 Task: Add a signature Brandon Turner containing With warm regards, Brandon Turner to email address softage.10@softage.net and add a label Privacy policies
Action: Mouse moved to (54, 107)
Screenshot: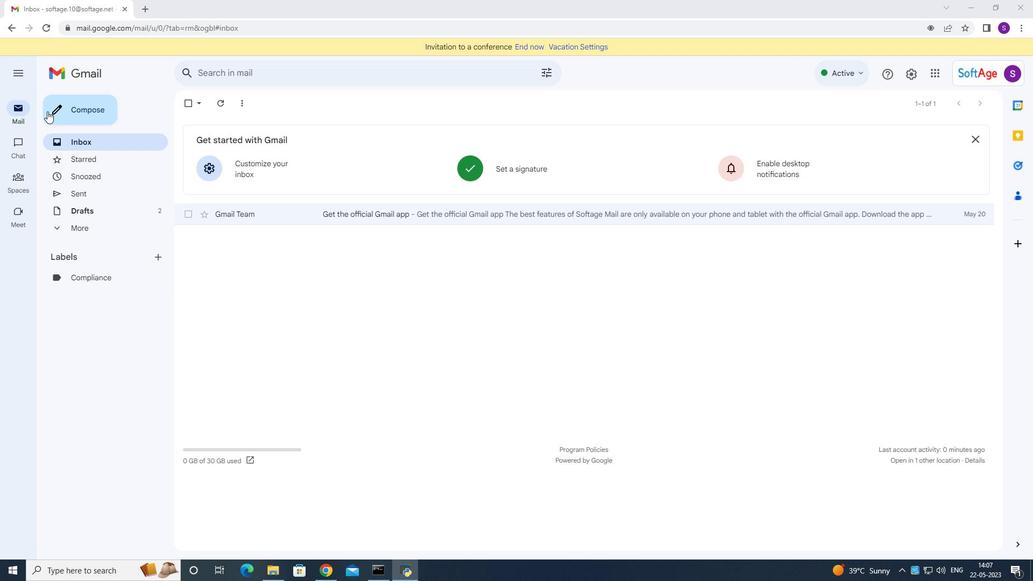 
Action: Mouse pressed left at (54, 107)
Screenshot: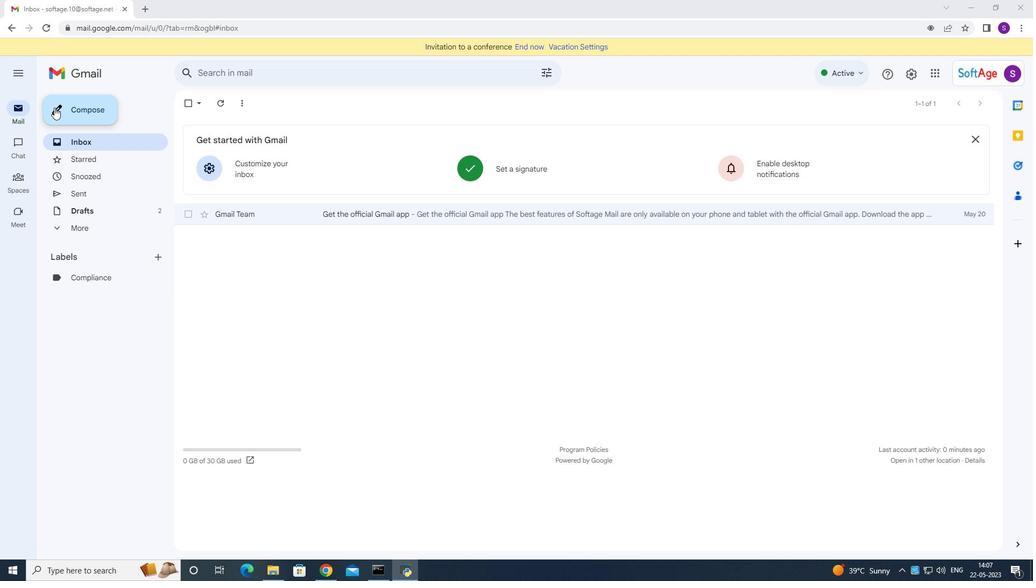 
Action: Mouse moved to (975, 237)
Screenshot: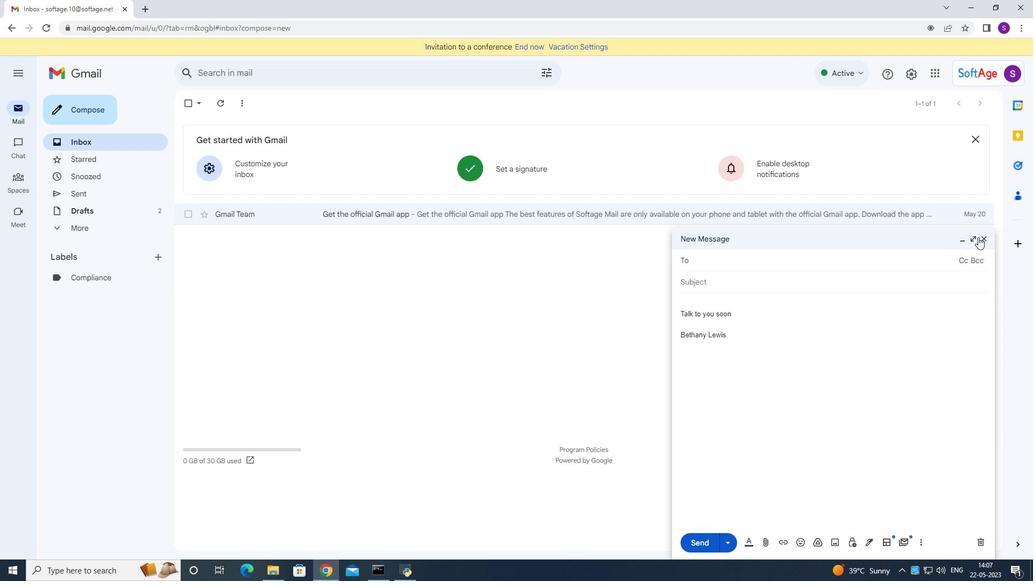 
Action: Mouse pressed left at (975, 237)
Screenshot: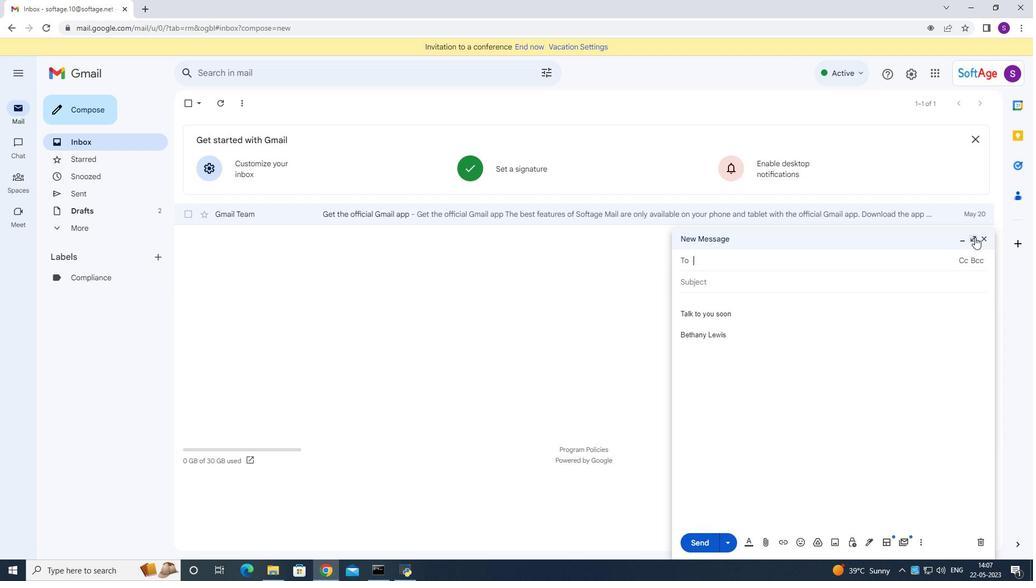 
Action: Mouse moved to (272, 529)
Screenshot: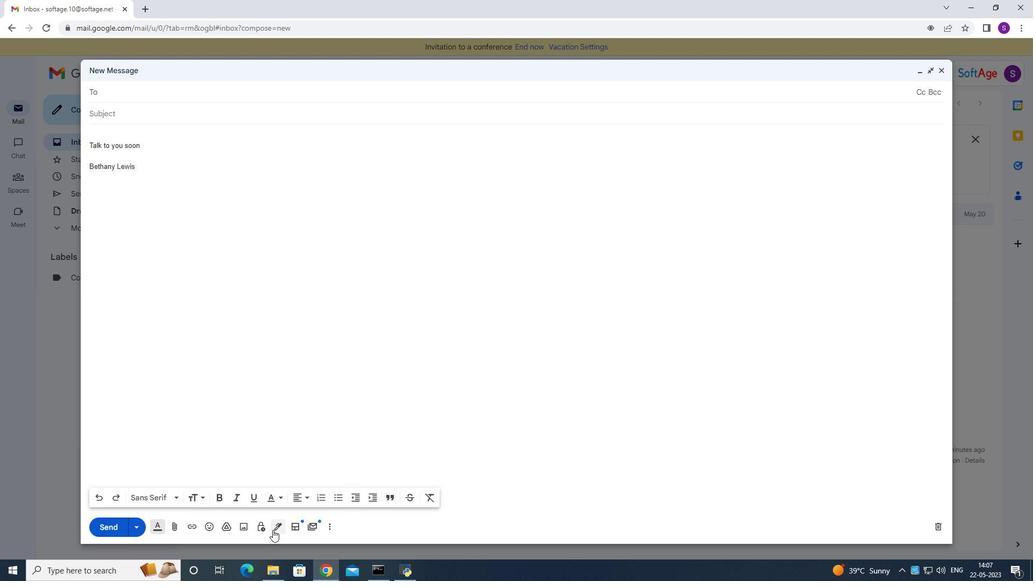 
Action: Mouse pressed left at (272, 529)
Screenshot: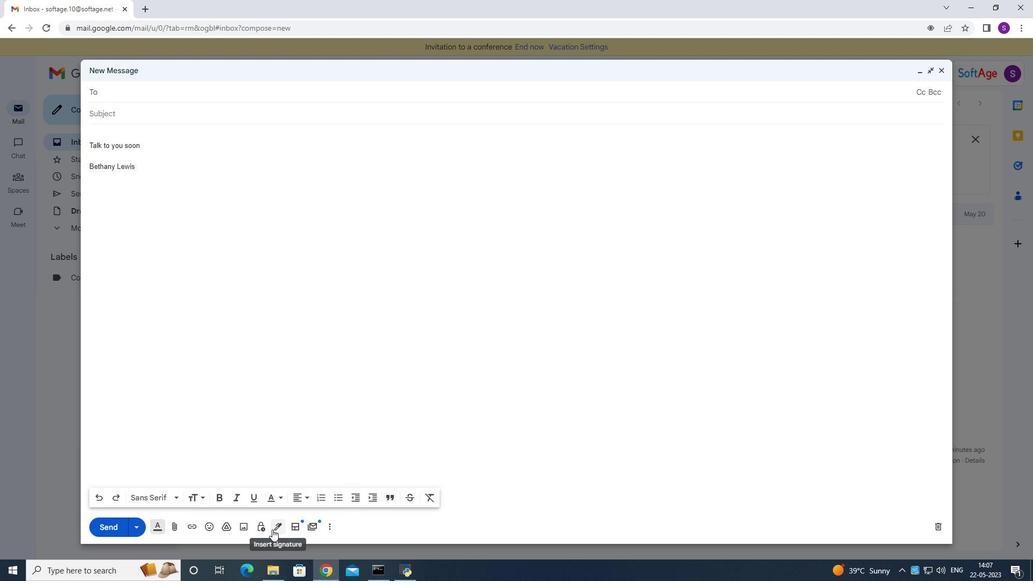 
Action: Mouse moved to (306, 469)
Screenshot: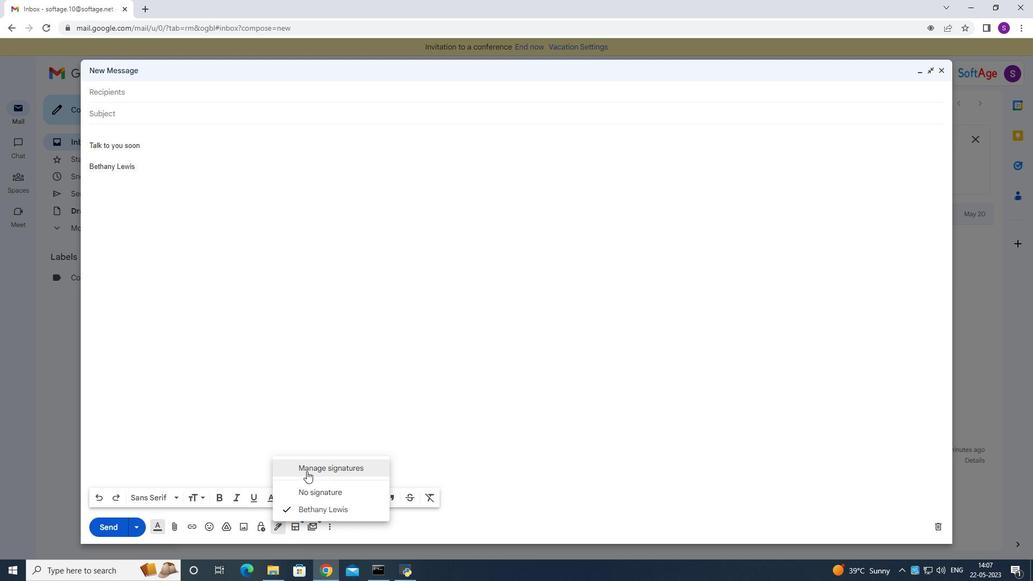 
Action: Mouse pressed left at (306, 469)
Screenshot: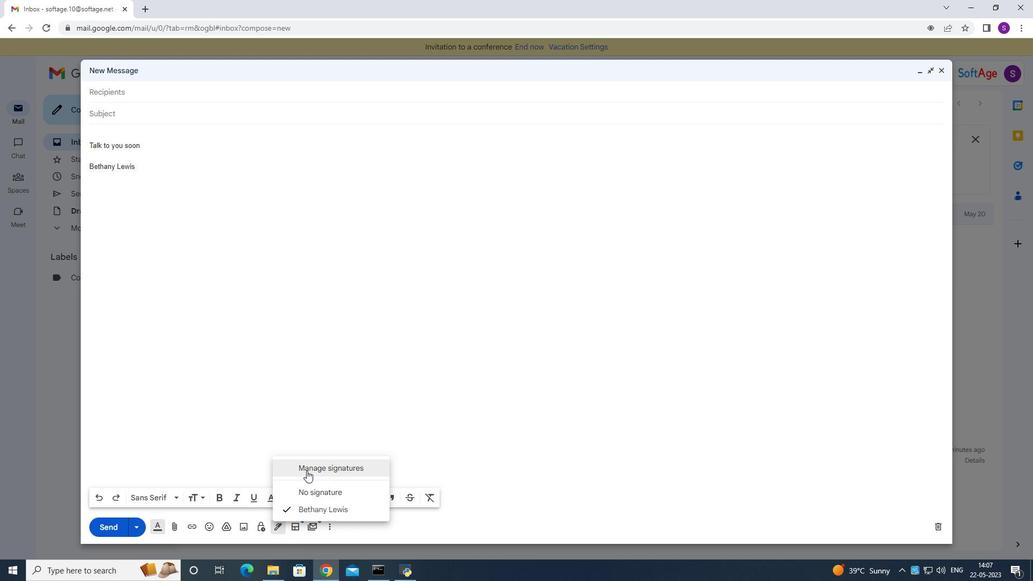 
Action: Mouse moved to (917, 77)
Screenshot: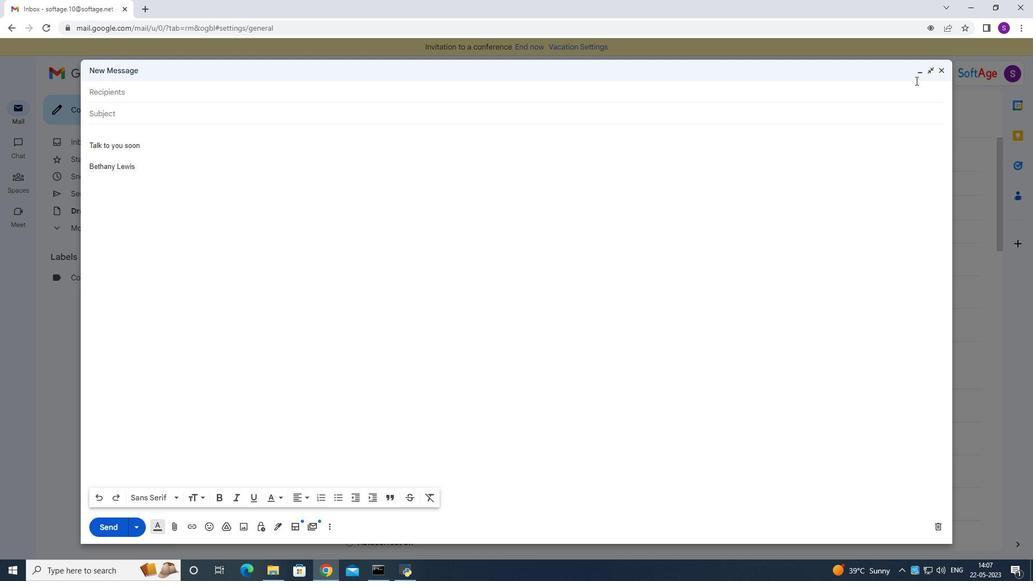 
Action: Mouse pressed left at (917, 77)
Screenshot: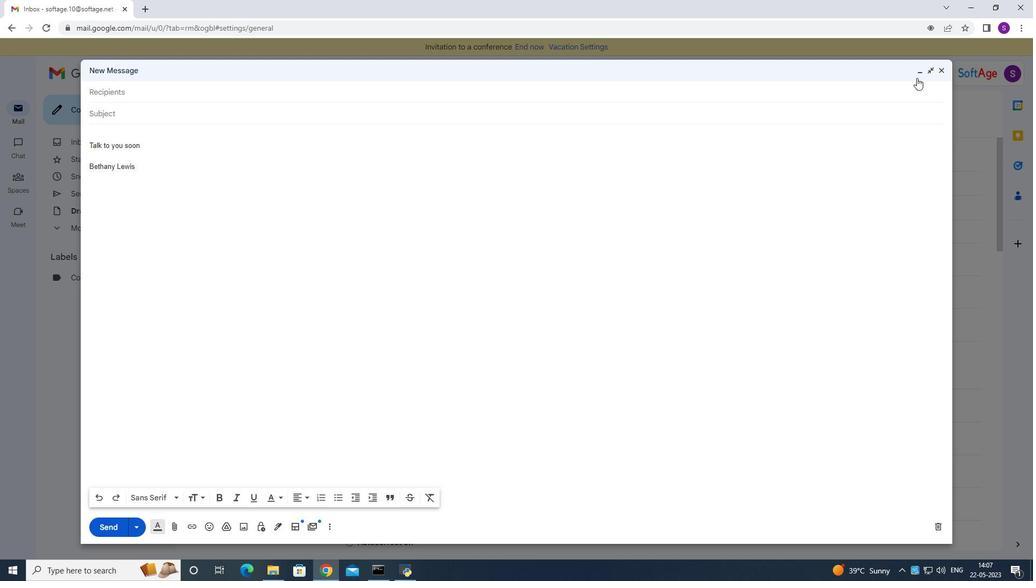 
Action: Mouse moved to (392, 290)
Screenshot: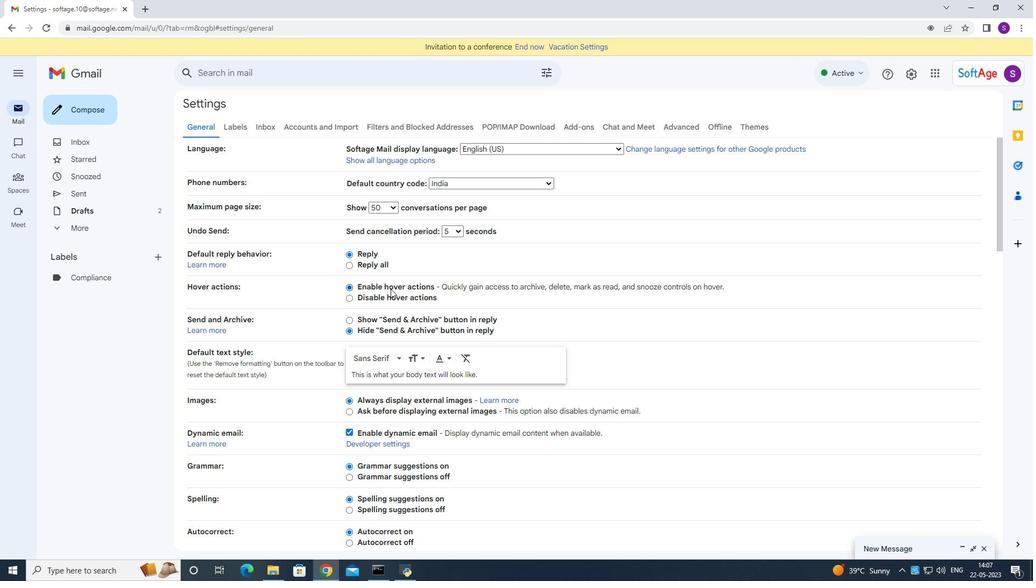 
Action: Mouse scrolled (392, 290) with delta (0, 0)
Screenshot: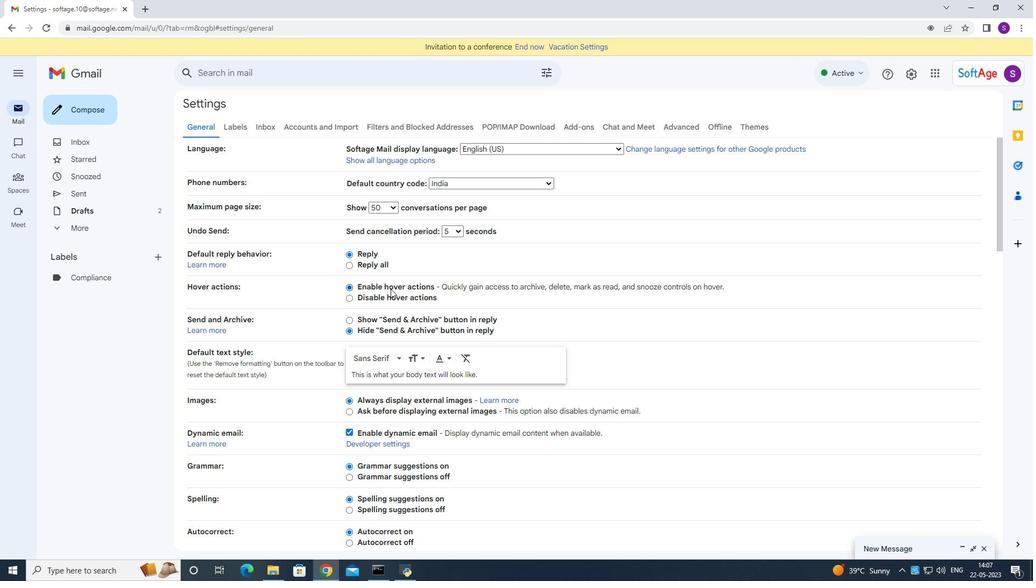 
Action: Mouse moved to (394, 291)
Screenshot: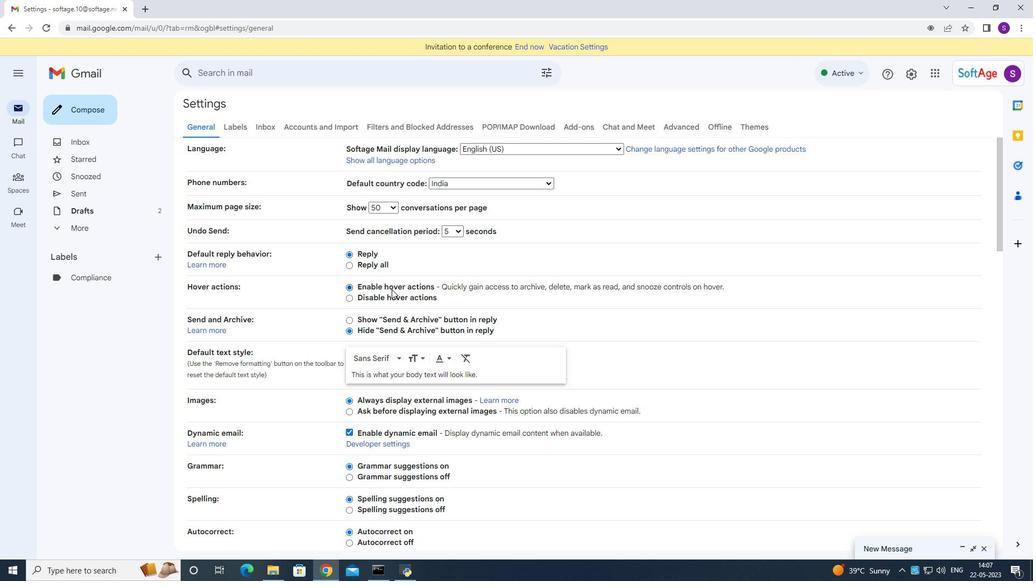 
Action: Mouse scrolled (394, 291) with delta (0, 0)
Screenshot: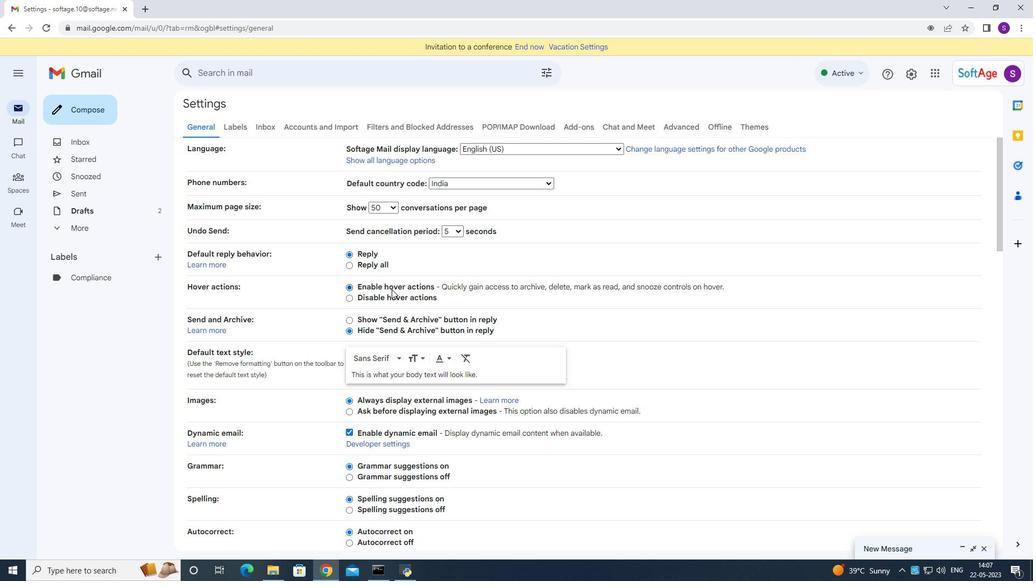 
Action: Mouse scrolled (394, 291) with delta (0, 0)
Screenshot: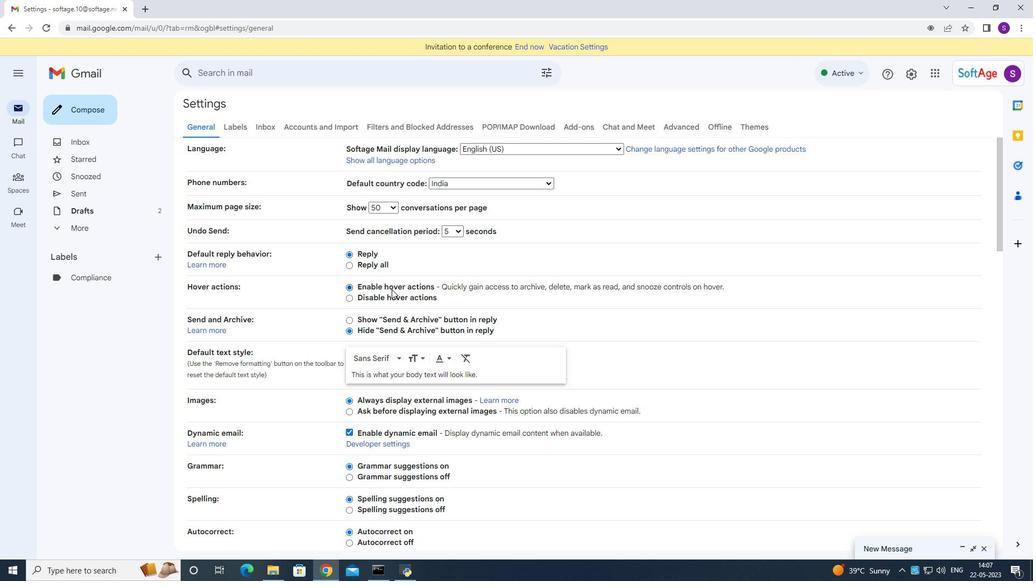 
Action: Mouse scrolled (394, 290) with delta (0, -1)
Screenshot: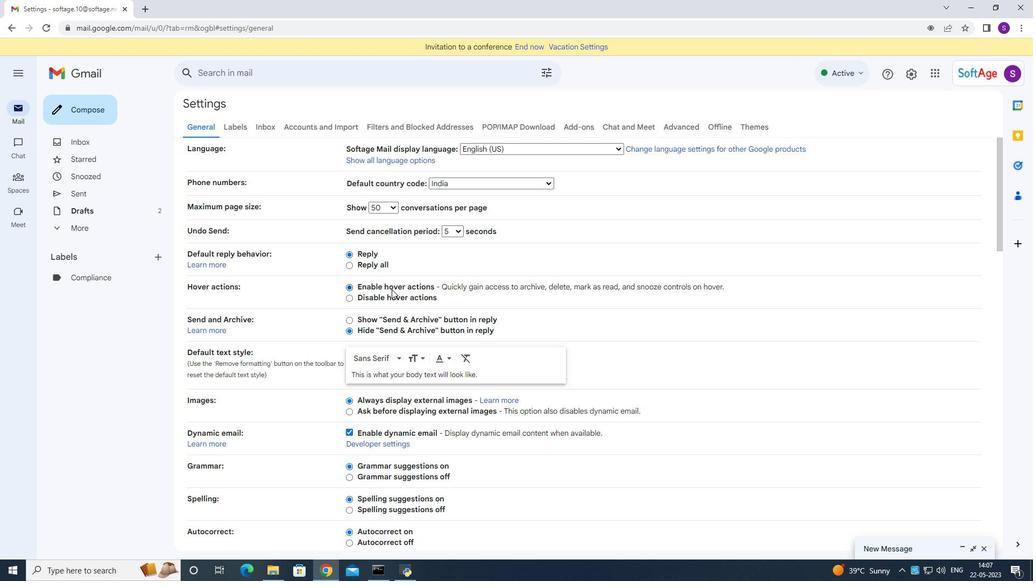 
Action: Mouse moved to (394, 291)
Screenshot: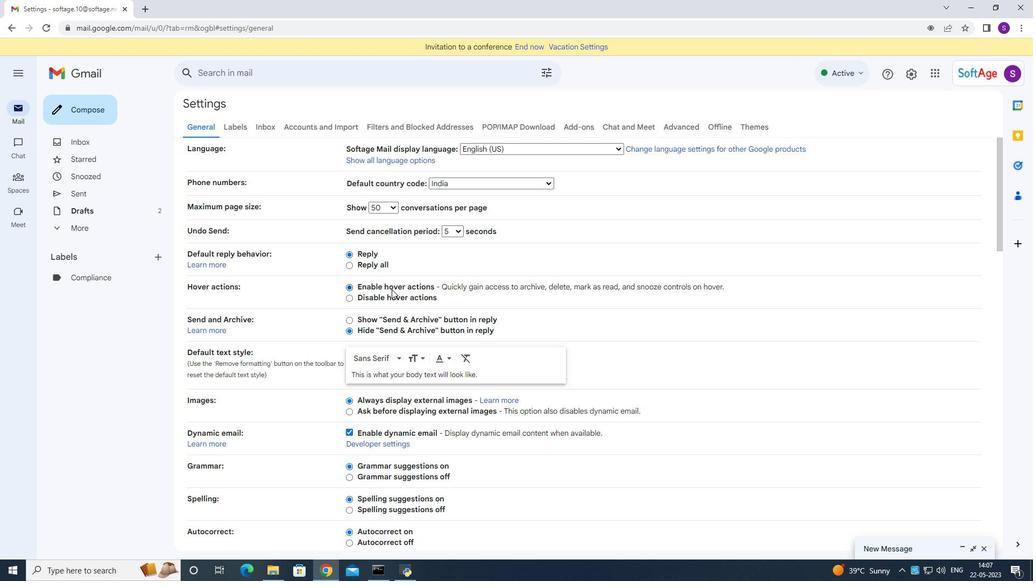 
Action: Mouse scrolled (394, 291) with delta (0, 0)
Screenshot: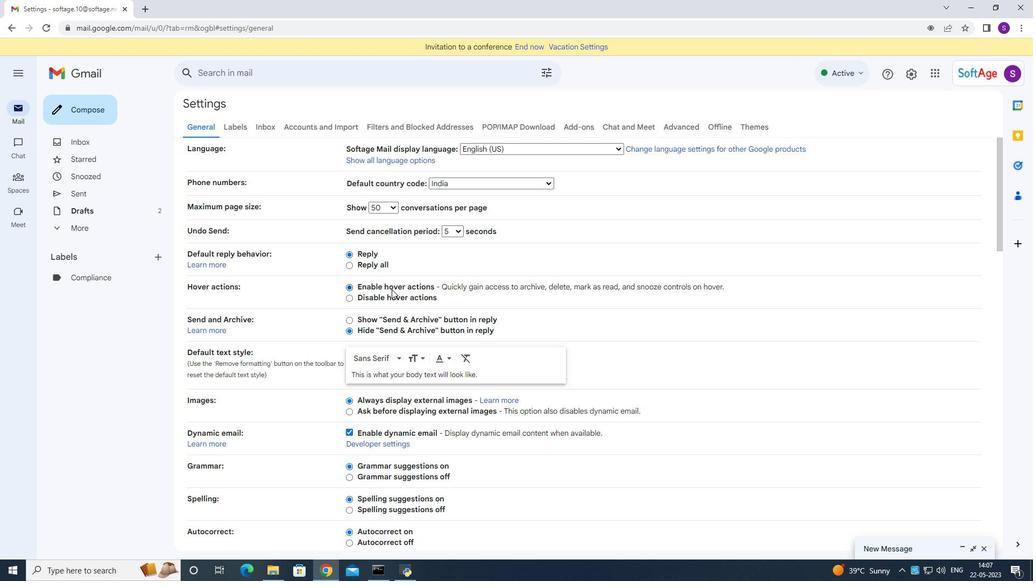 
Action: Mouse moved to (399, 291)
Screenshot: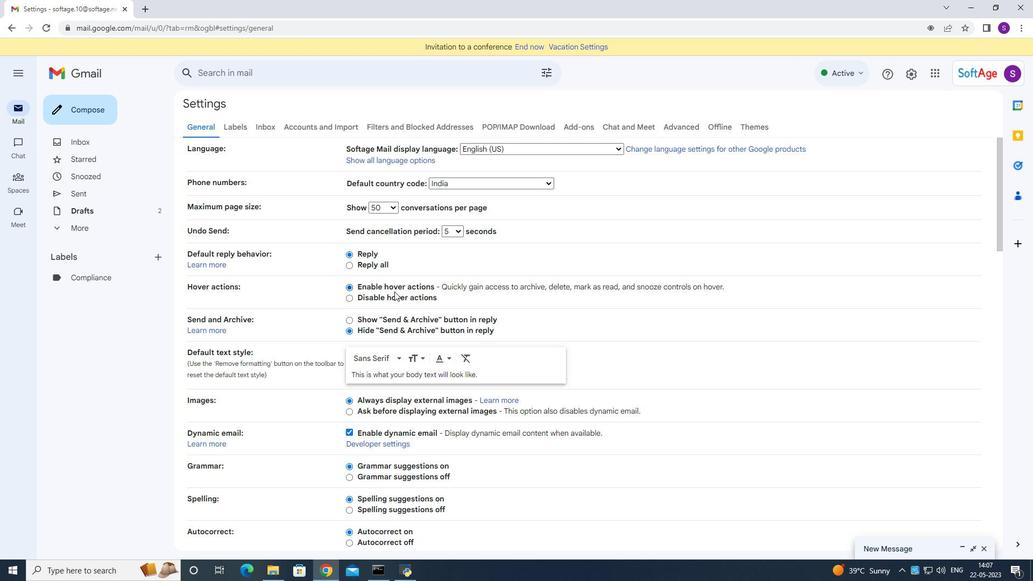 
Action: Mouse scrolled (399, 291) with delta (0, 0)
Screenshot: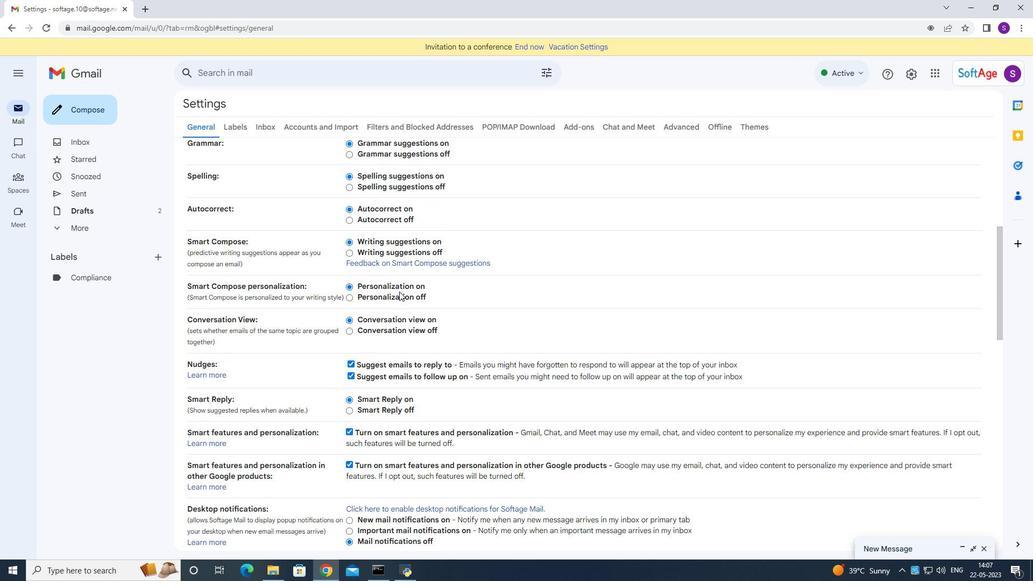 
Action: Mouse scrolled (399, 291) with delta (0, 0)
Screenshot: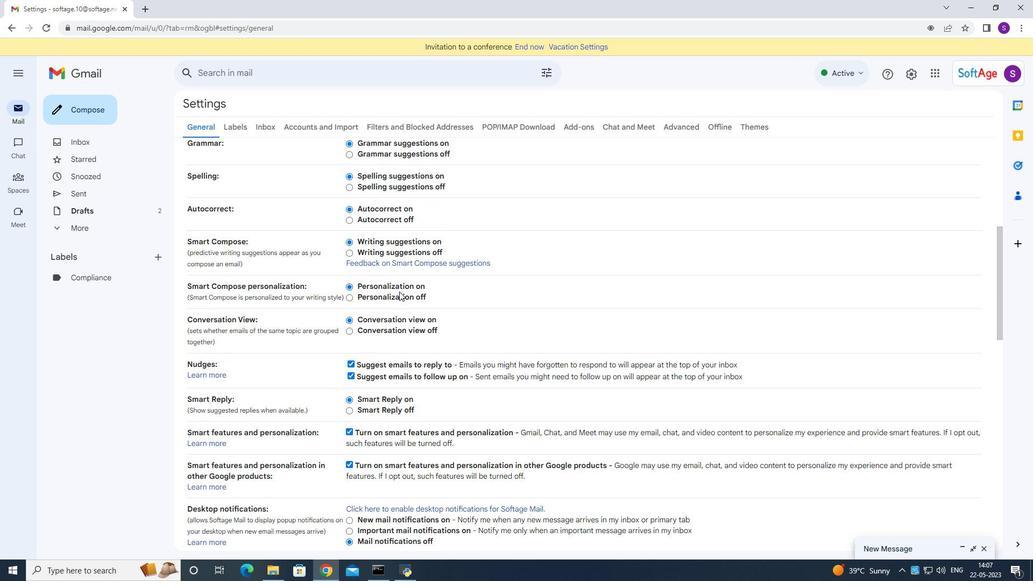 
Action: Mouse scrolled (399, 291) with delta (0, 0)
Screenshot: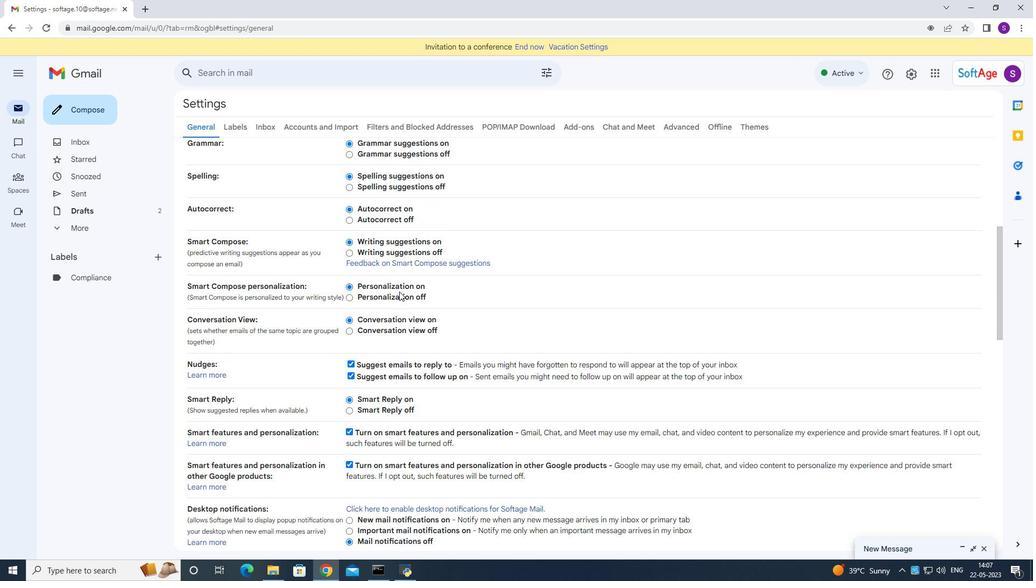 
Action: Mouse scrolled (399, 291) with delta (0, 0)
Screenshot: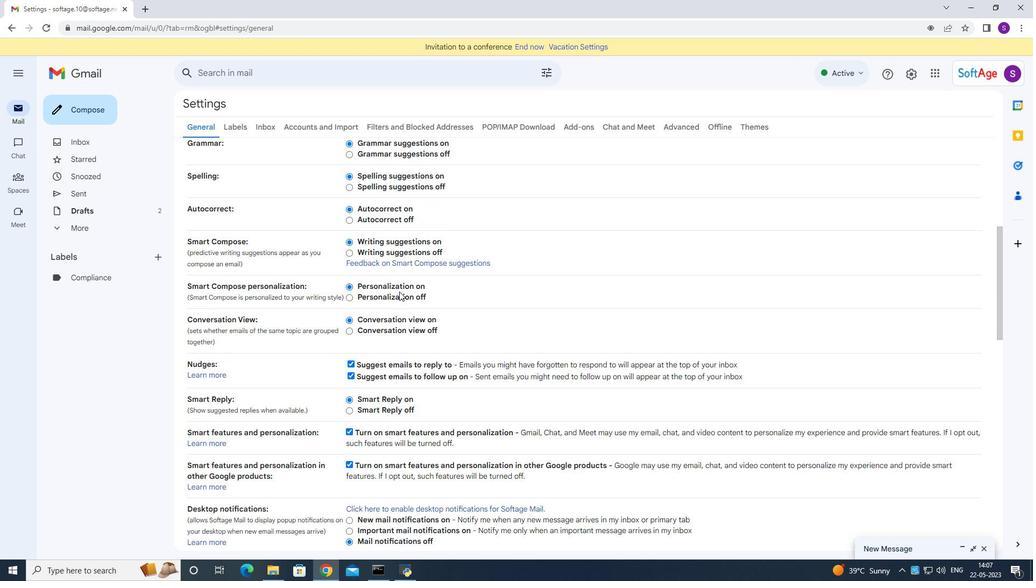 
Action: Mouse moved to (399, 291)
Screenshot: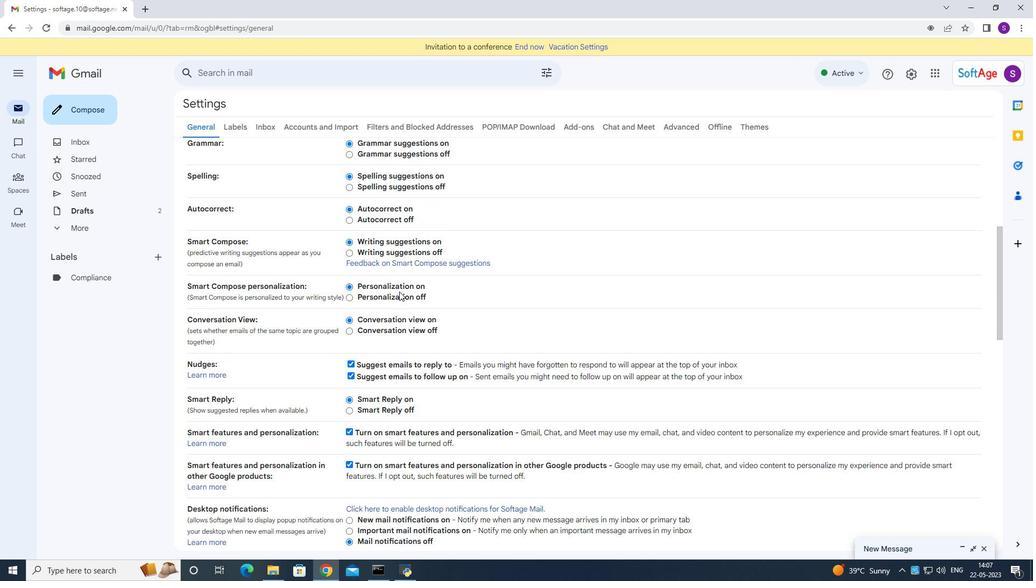 
Action: Mouse scrolled (399, 291) with delta (0, 0)
Screenshot: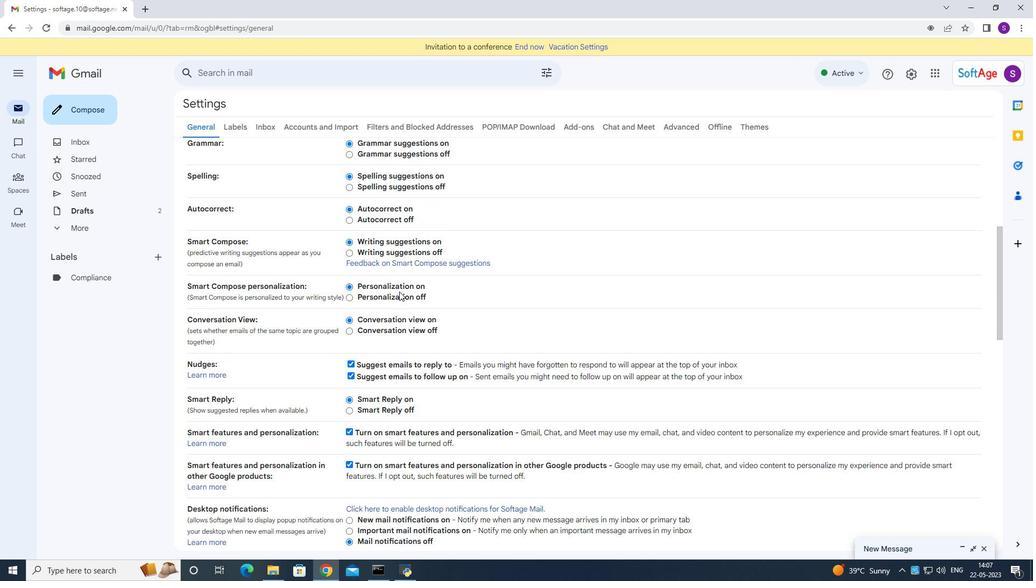 
Action: Mouse moved to (400, 291)
Screenshot: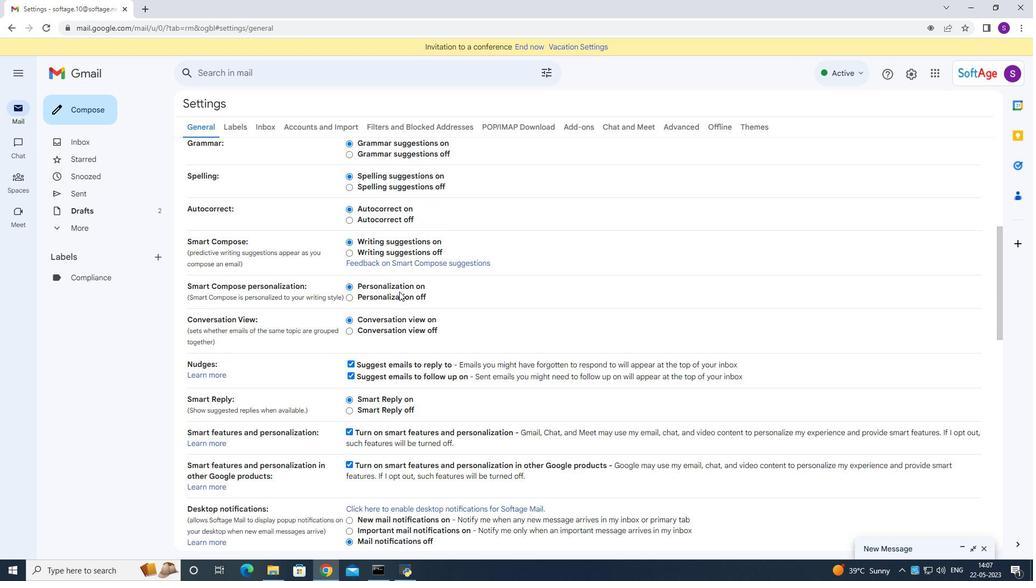 
Action: Mouse scrolled (399, 291) with delta (0, 0)
Screenshot: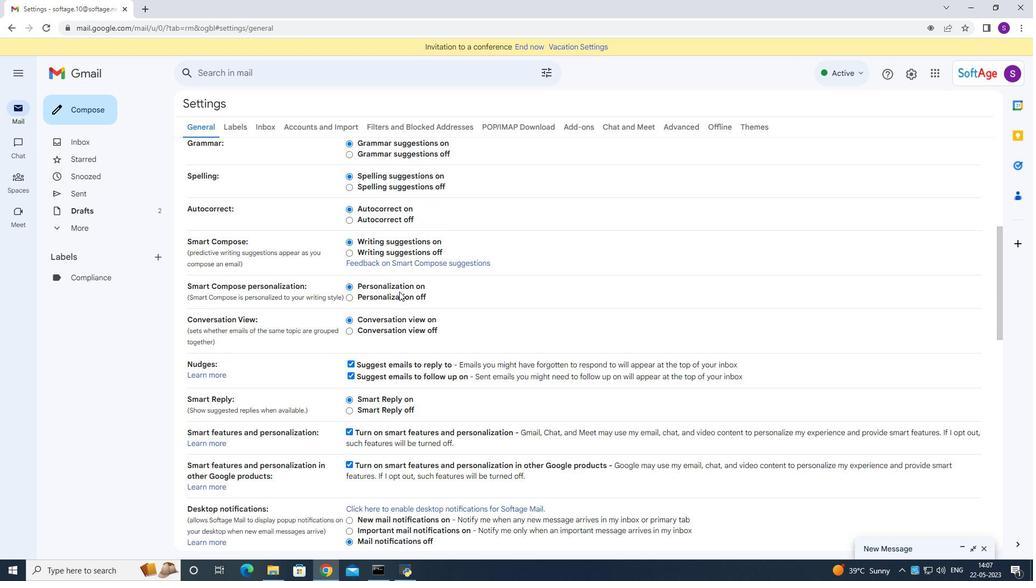 
Action: Mouse moved to (417, 349)
Screenshot: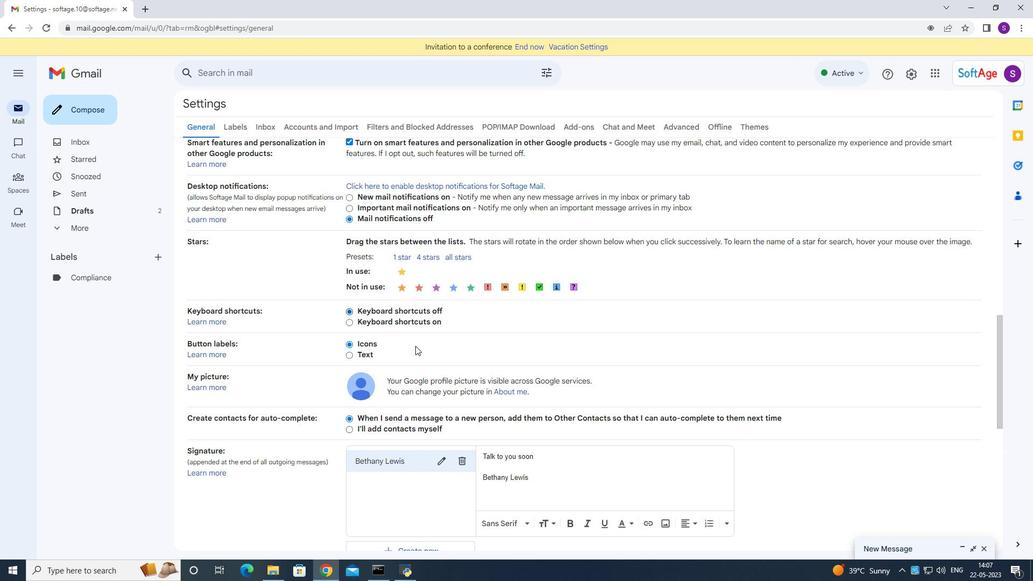 
Action: Mouse scrolled (417, 349) with delta (0, 0)
Screenshot: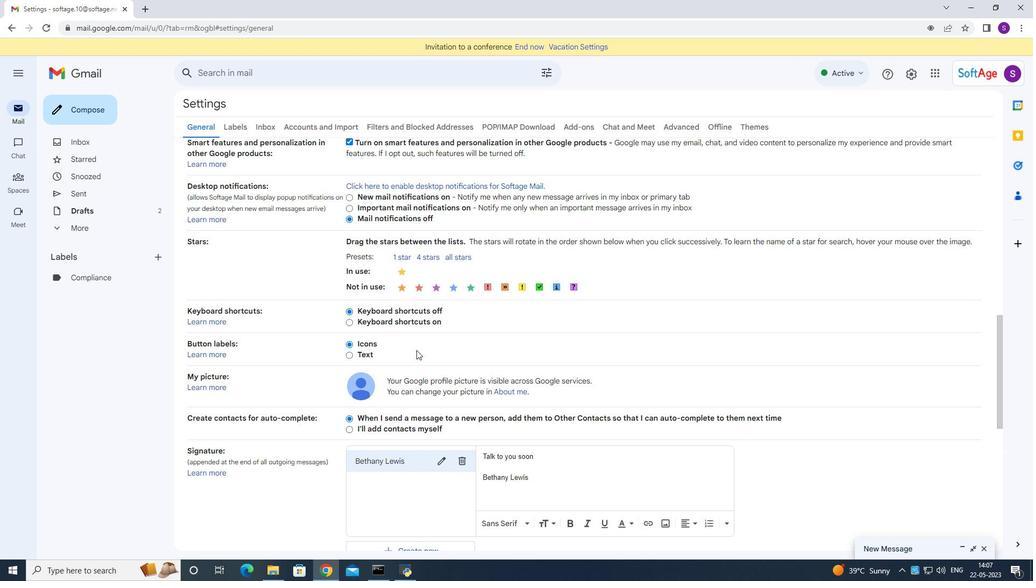 
Action: Mouse scrolled (417, 349) with delta (0, 0)
Screenshot: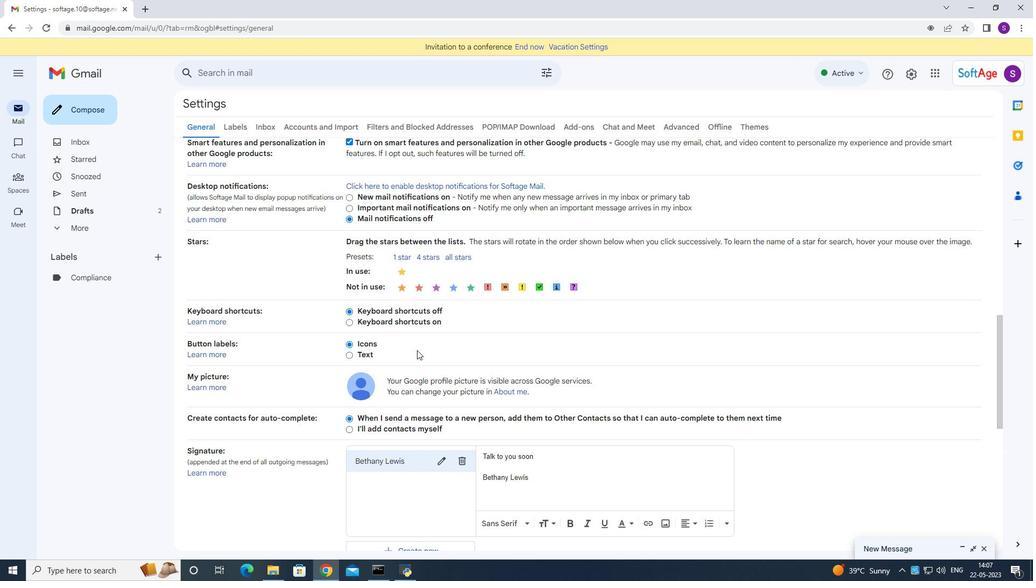 
Action: Mouse scrolled (417, 349) with delta (0, 0)
Screenshot: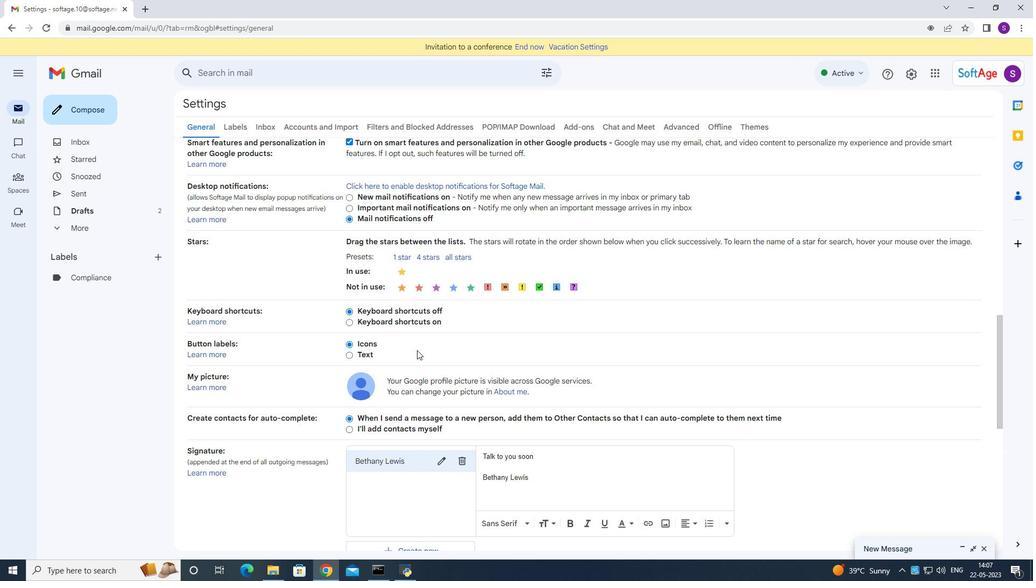
Action: Mouse moved to (466, 296)
Screenshot: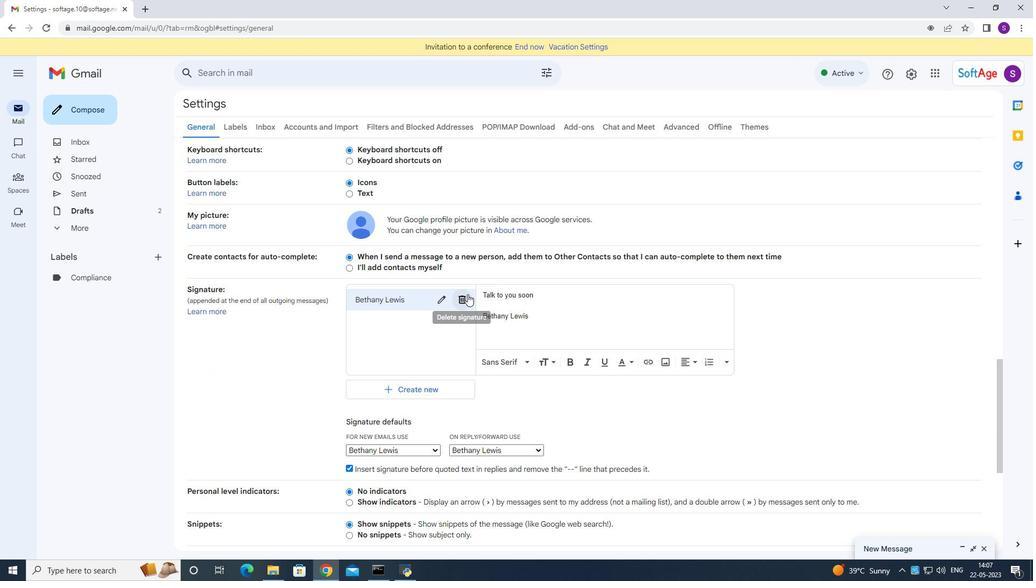 
Action: Mouse pressed left at (466, 296)
Screenshot: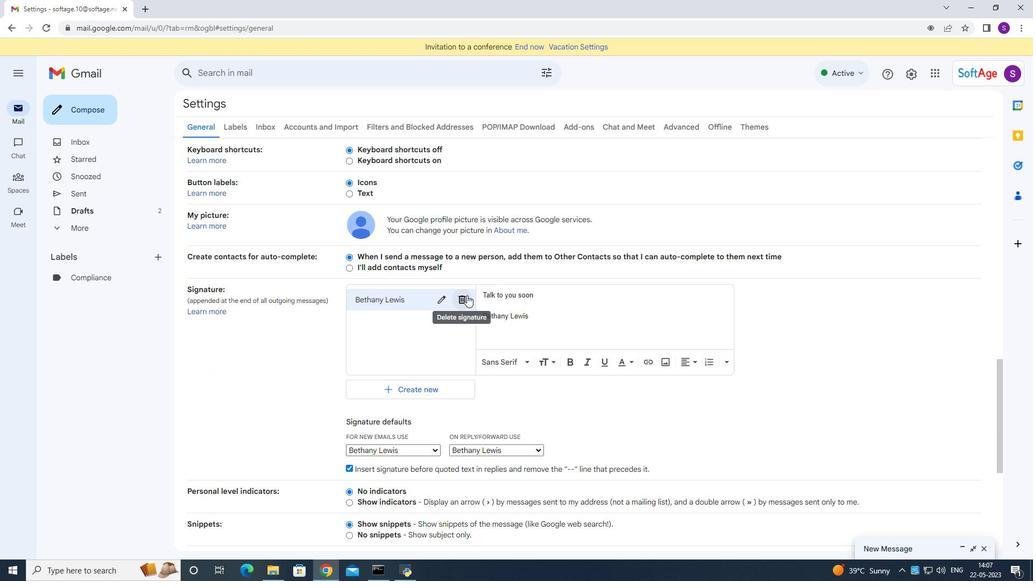 
Action: Mouse moved to (604, 320)
Screenshot: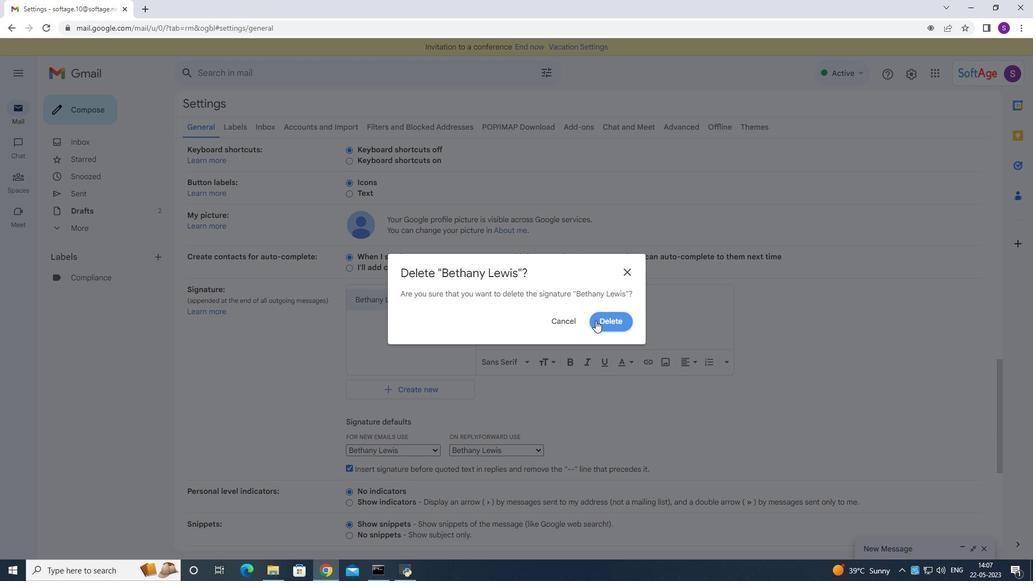 
Action: Mouse pressed left at (604, 320)
Screenshot: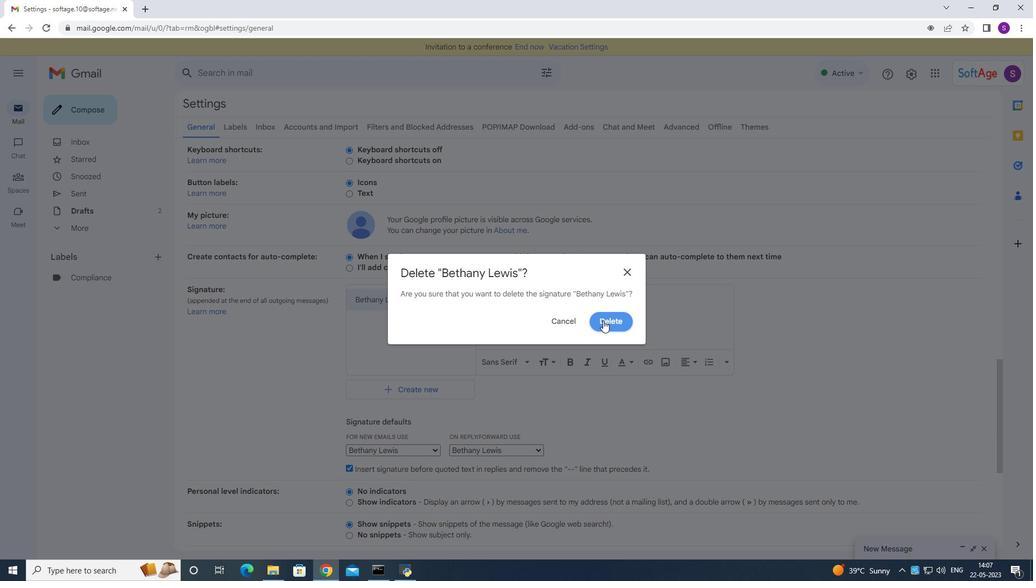 
Action: Mouse moved to (381, 309)
Screenshot: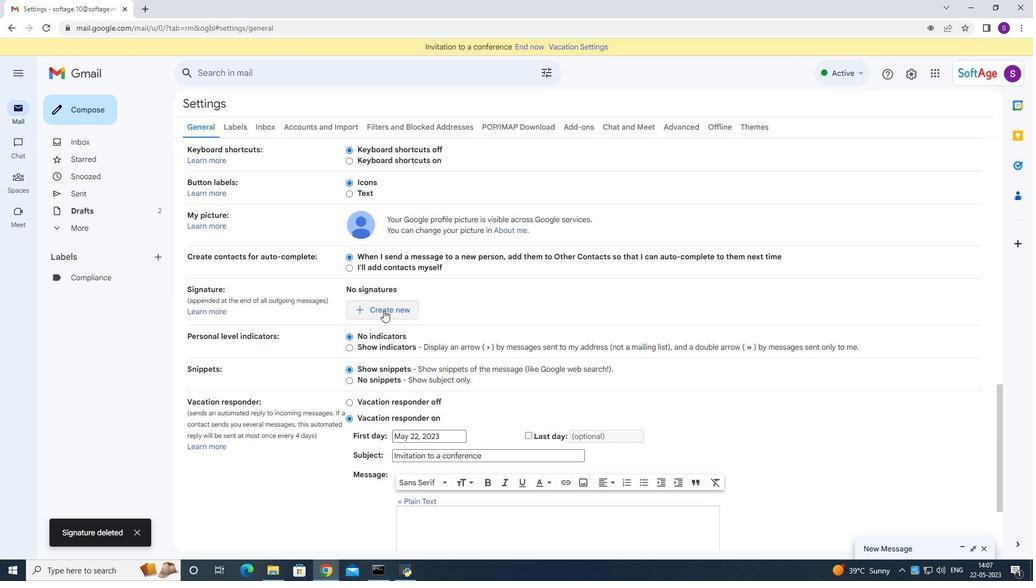 
Action: Mouse pressed left at (381, 309)
Screenshot: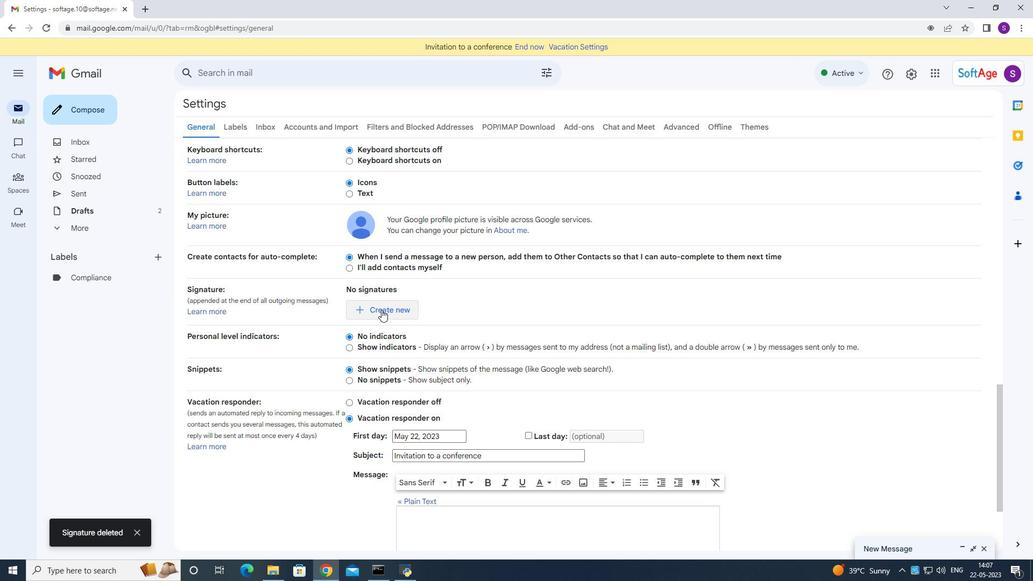 
Action: Mouse moved to (455, 292)
Screenshot: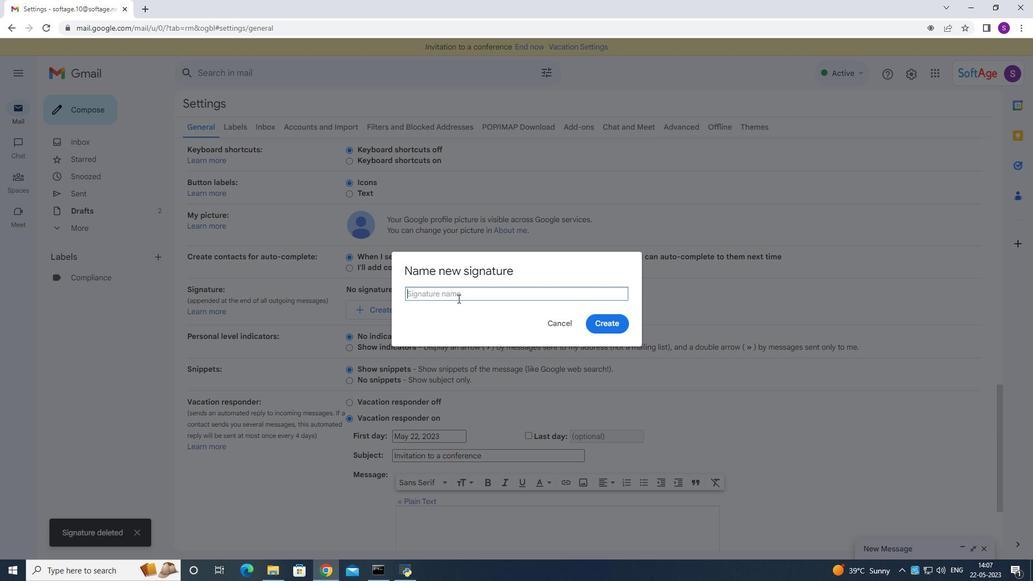 
Action: Mouse pressed left at (455, 292)
Screenshot: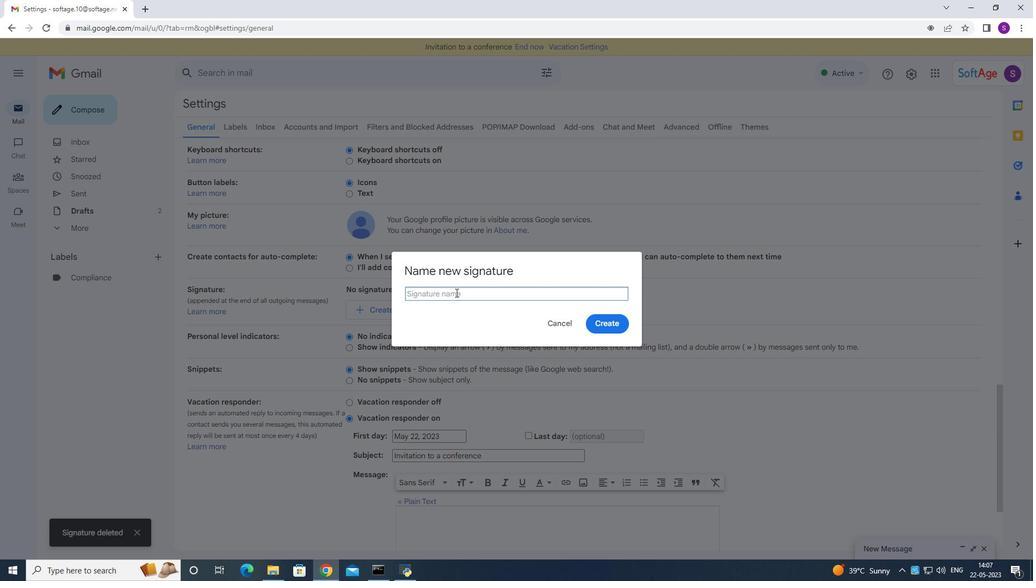 
Action: Mouse moved to (455, 292)
Screenshot: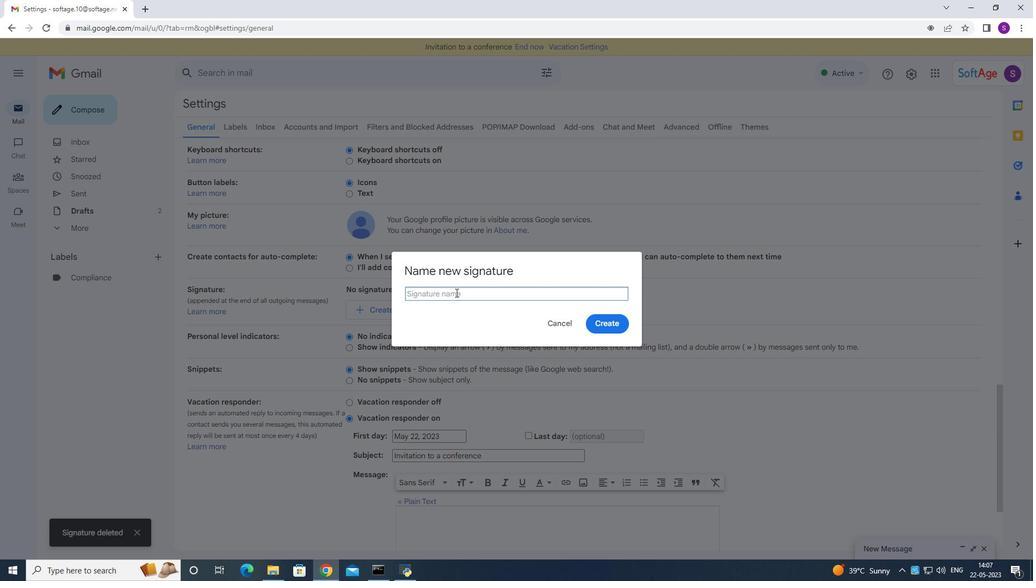
Action: Key pressed <Key.shift>Brandon<Key.space><Key.shift>Turner
Screenshot: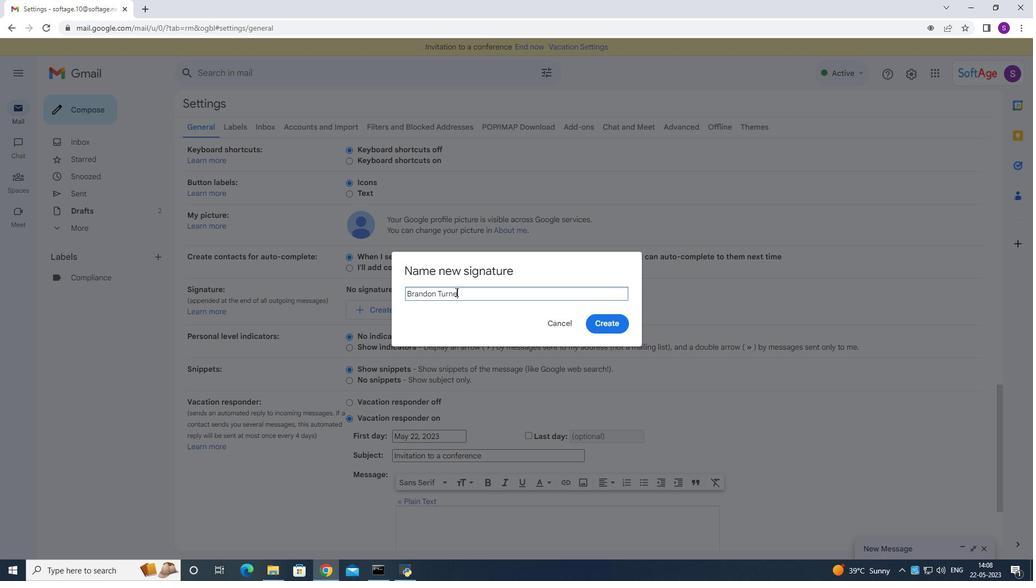 
Action: Mouse moved to (605, 326)
Screenshot: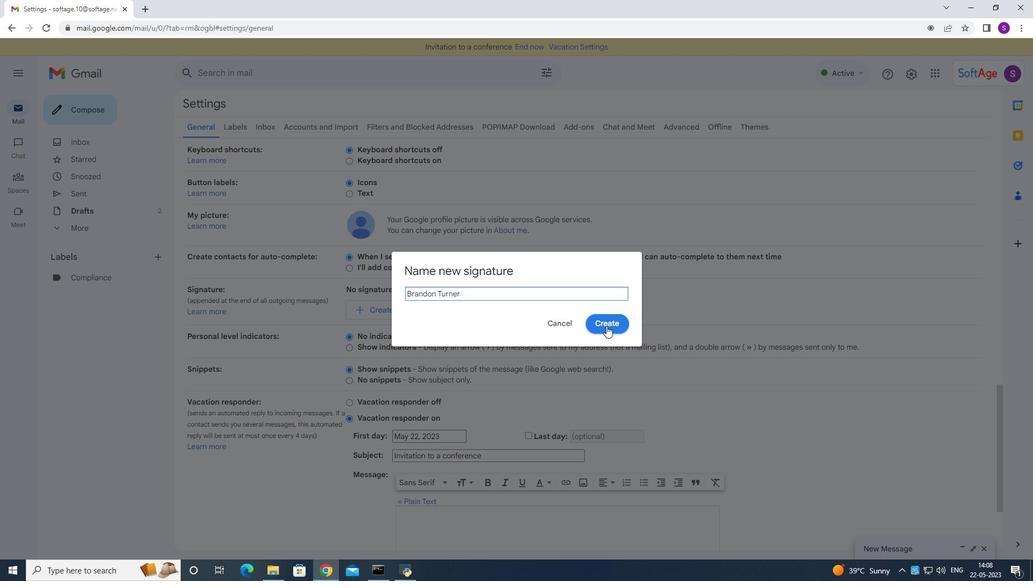 
Action: Mouse pressed left at (605, 326)
Screenshot: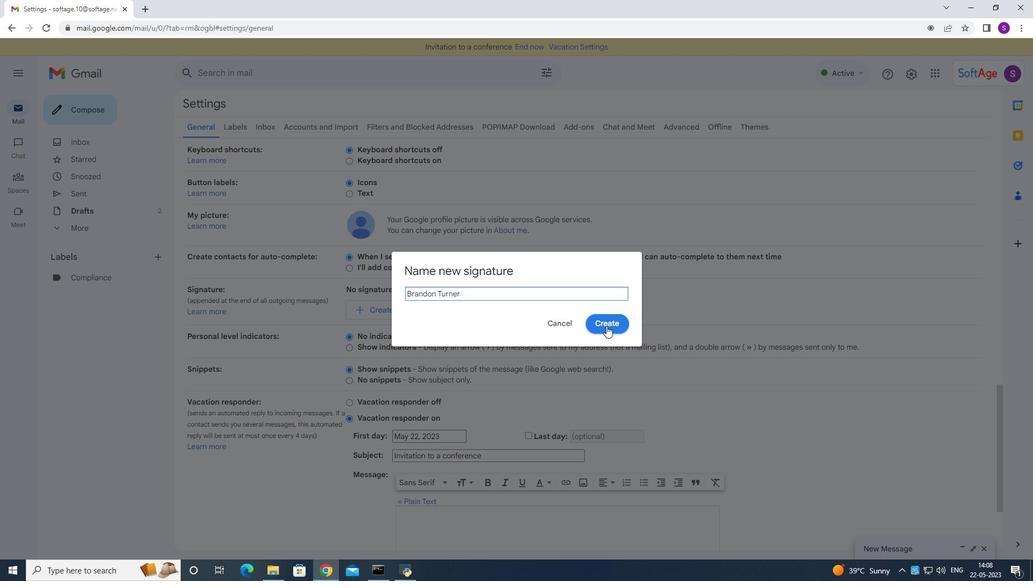 
Action: Mouse moved to (534, 319)
Screenshot: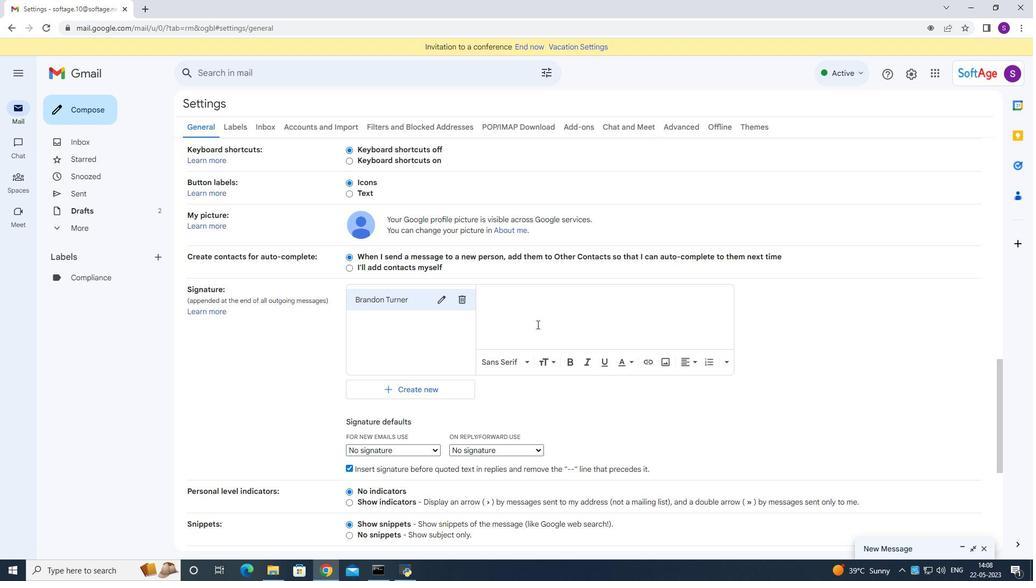 
Action: Mouse pressed left at (534, 319)
Screenshot: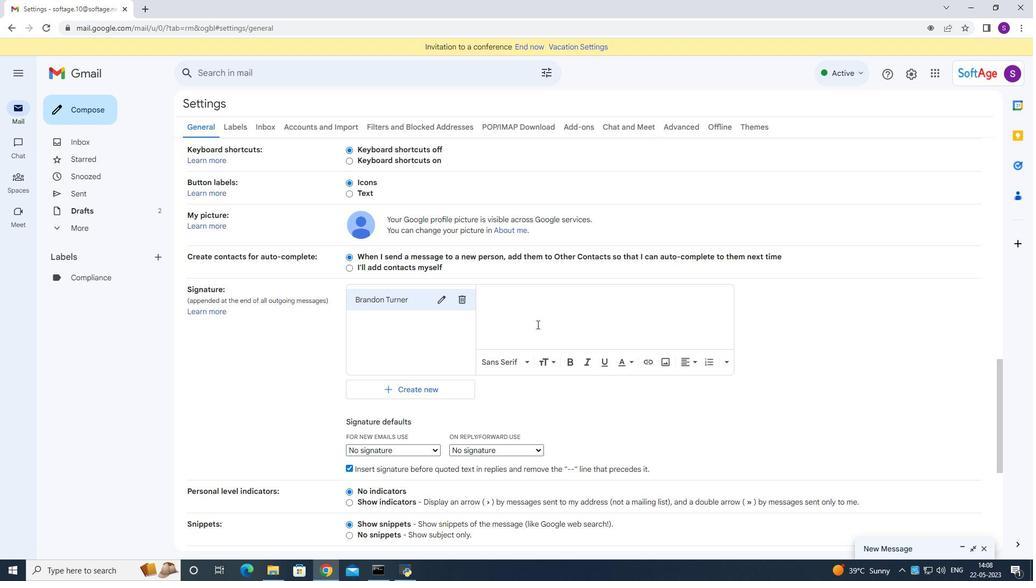 
Action: Mouse moved to (536, 320)
Screenshot: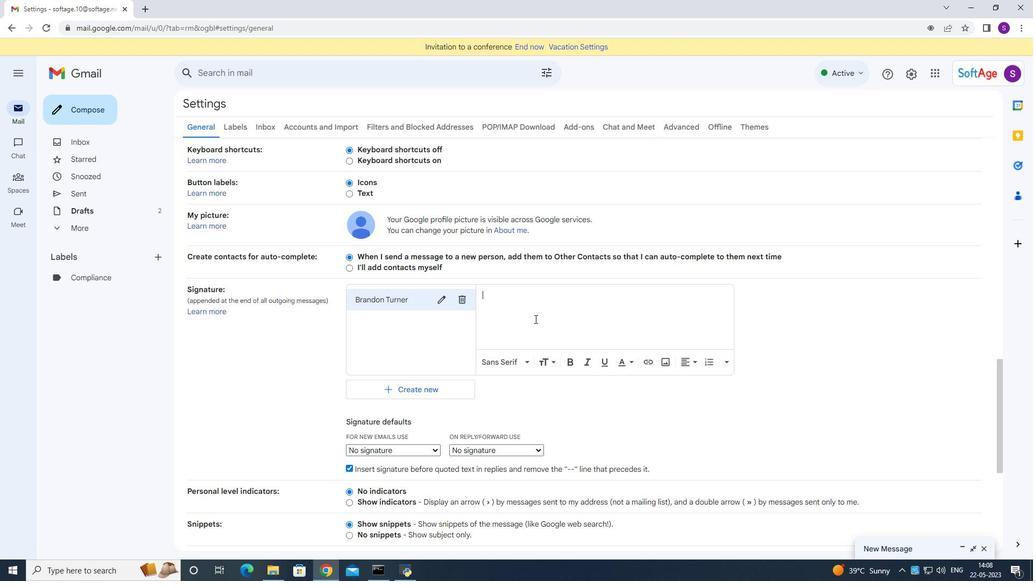 
Action: Key pressed <Key.shift>With<Key.space>warm<Key.space>regards
Screenshot: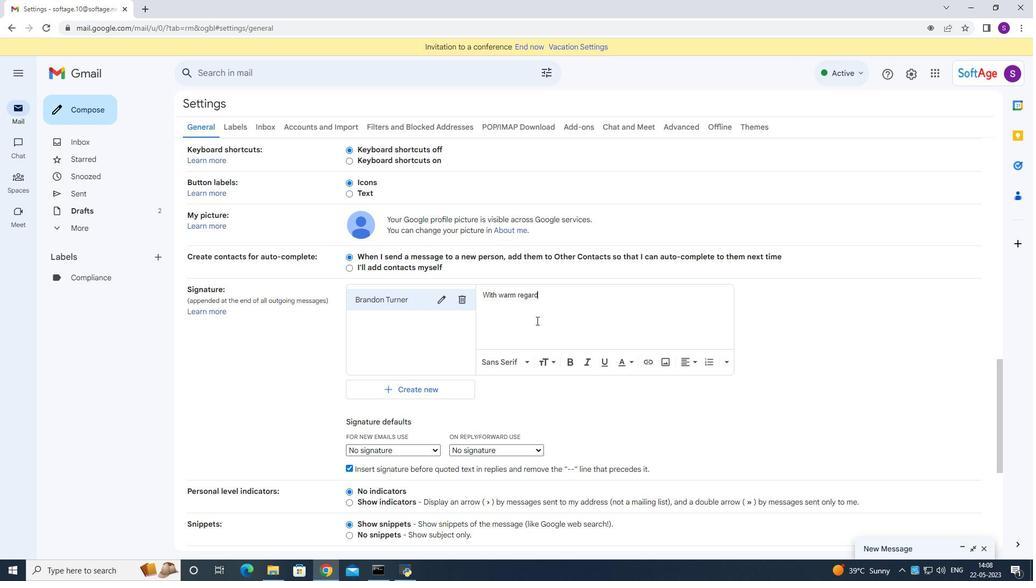 
Action: Mouse moved to (530, 308)
Screenshot: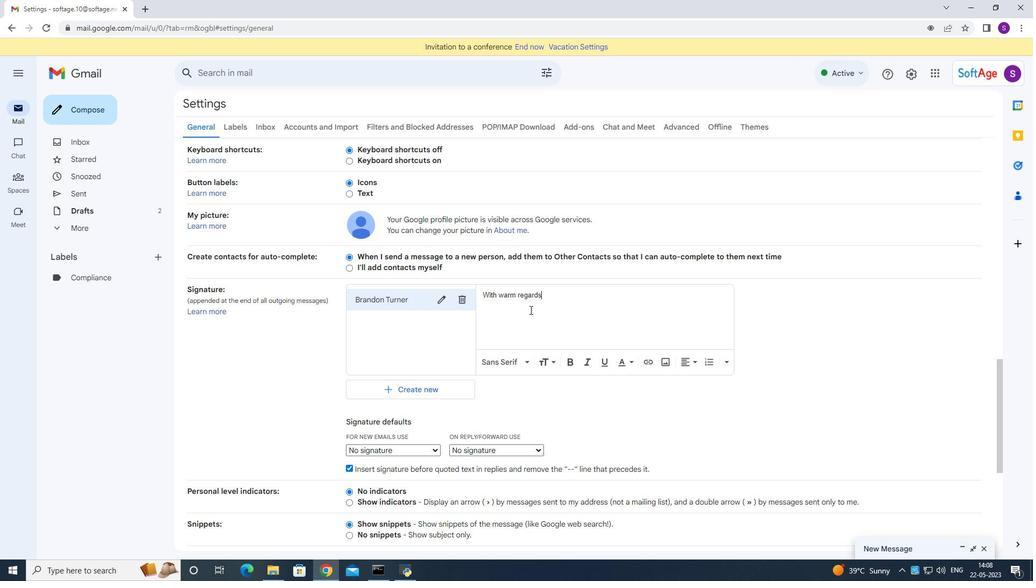
Action: Key pressed <Key.enter><Key.enter><Key.shift>Brandon<Key.space><Key.shift>Turner
Screenshot: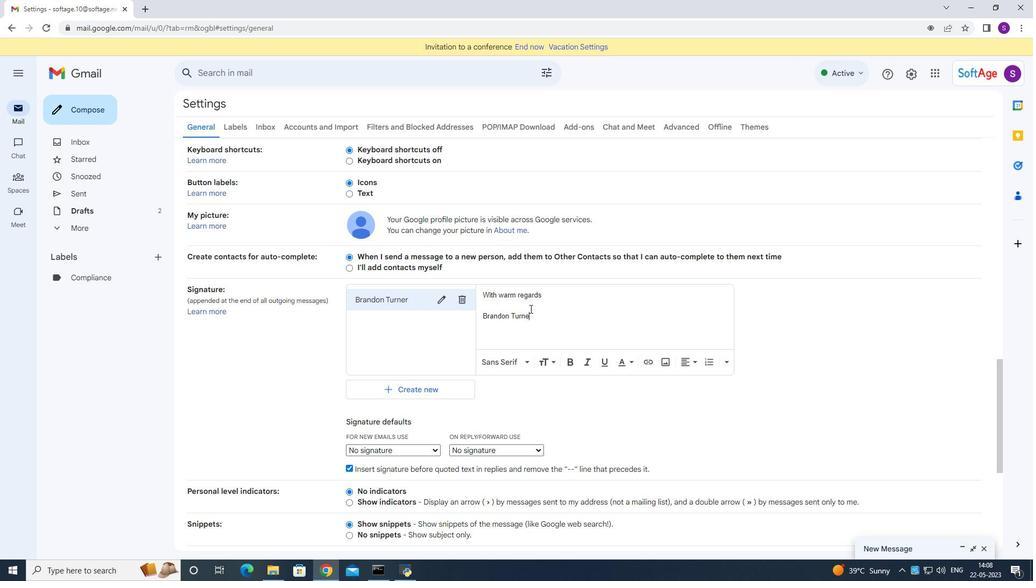 
Action: Mouse scrolled (530, 308) with delta (0, 0)
Screenshot: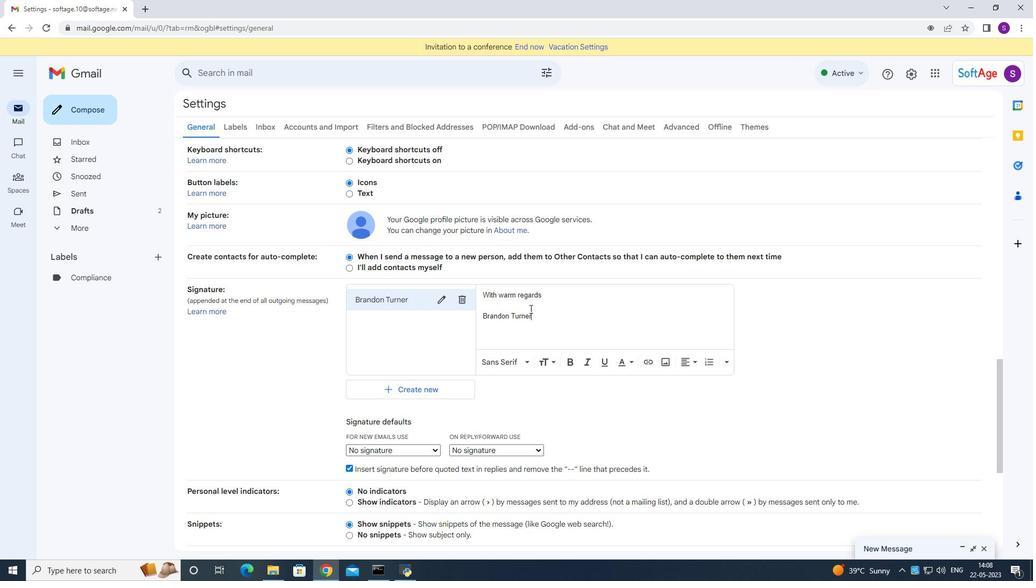 
Action: Mouse scrolled (530, 308) with delta (0, 0)
Screenshot: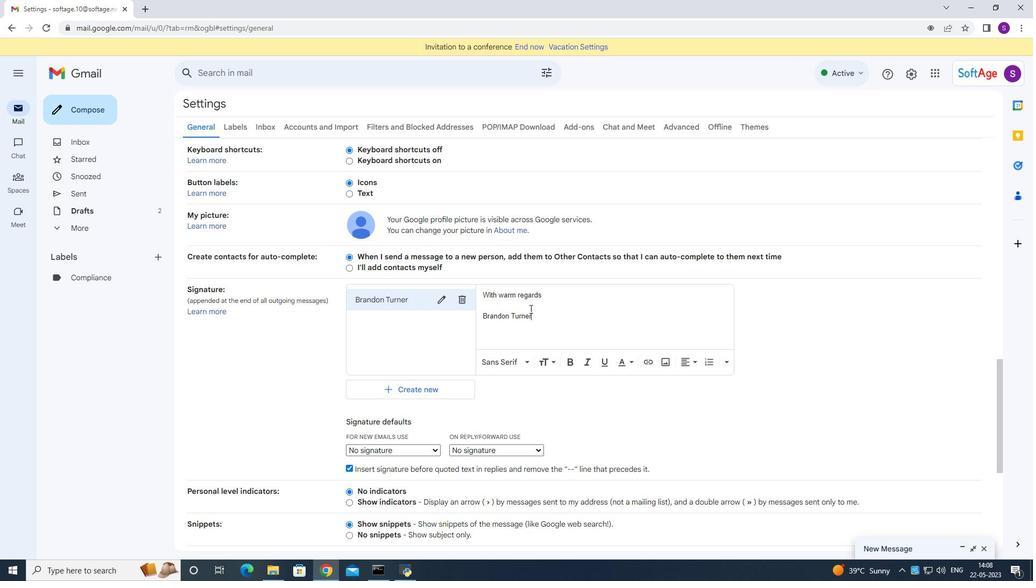 
Action: Mouse scrolled (530, 308) with delta (0, 0)
Screenshot: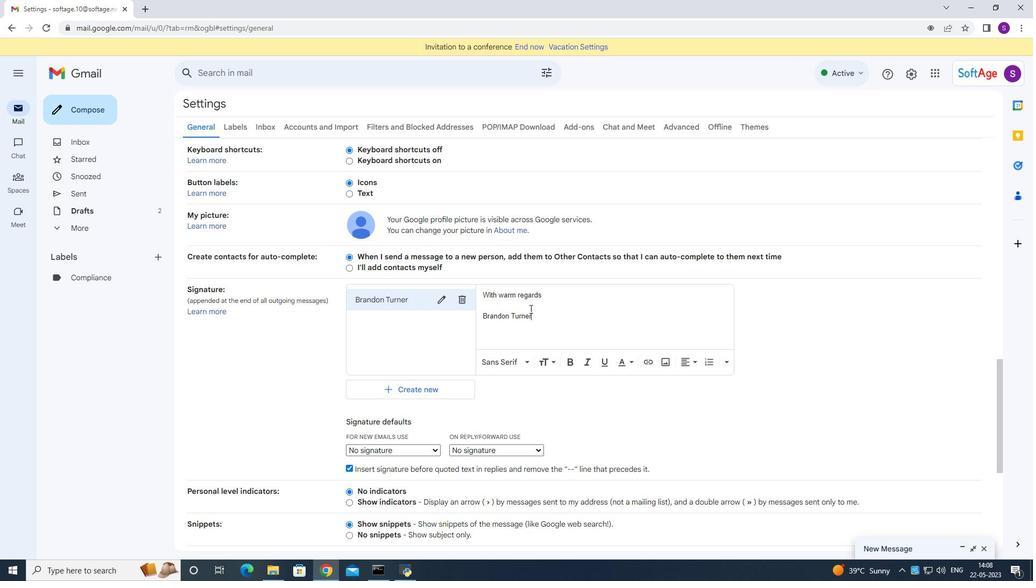 
Action: Mouse scrolled (530, 308) with delta (0, 0)
Screenshot: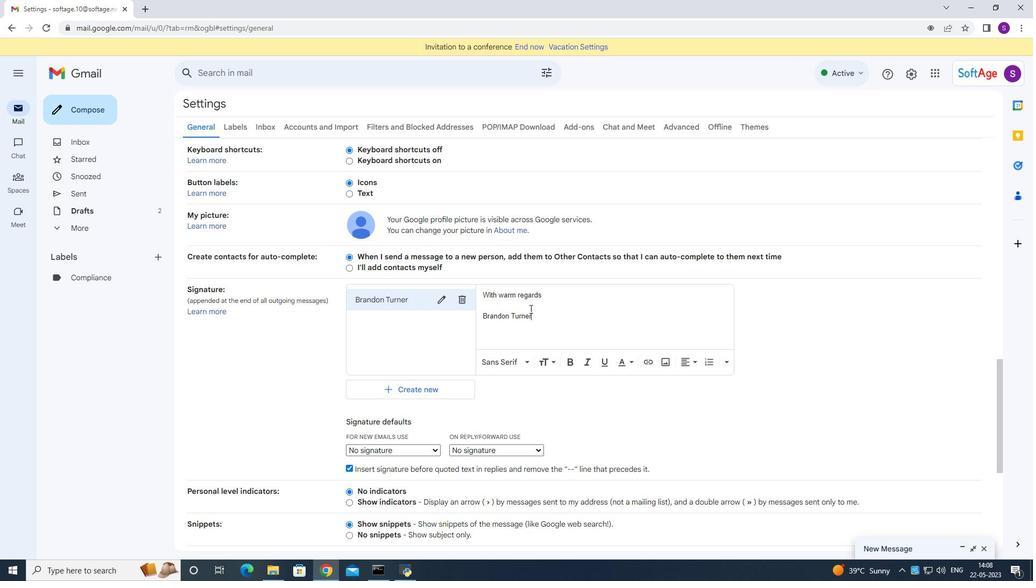 
Action: Mouse moved to (403, 237)
Screenshot: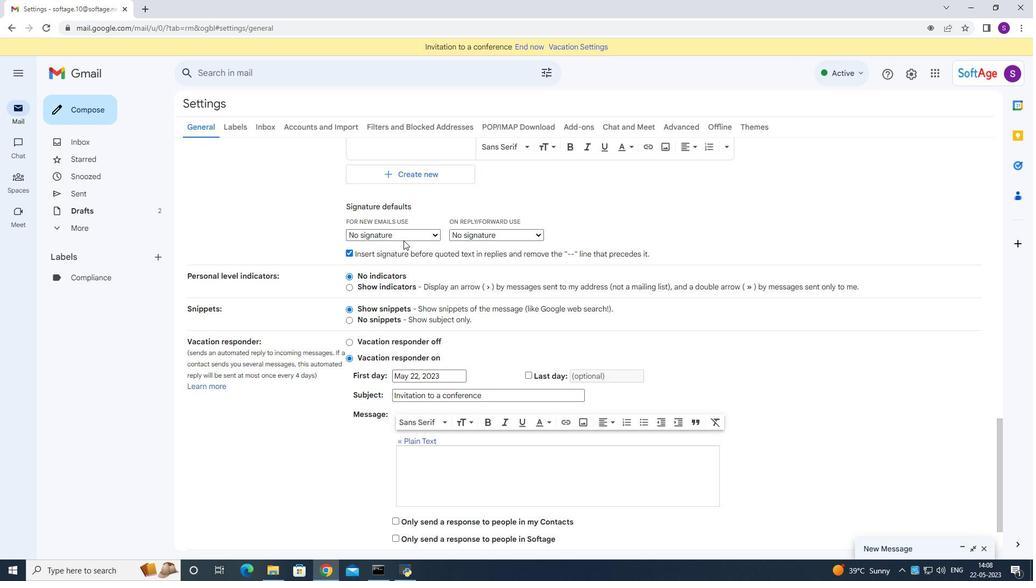 
Action: Mouse pressed left at (403, 237)
Screenshot: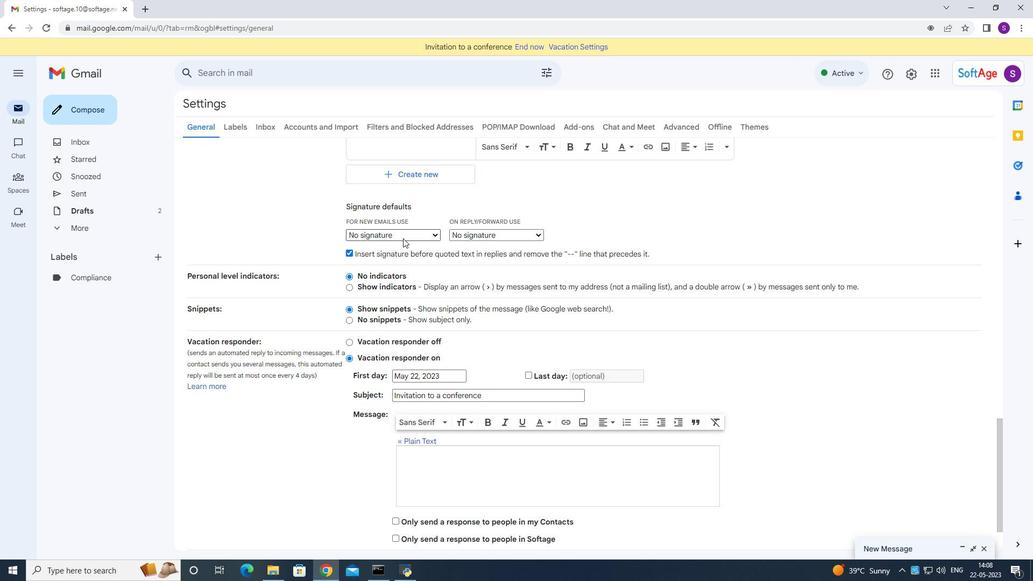 
Action: Mouse moved to (391, 254)
Screenshot: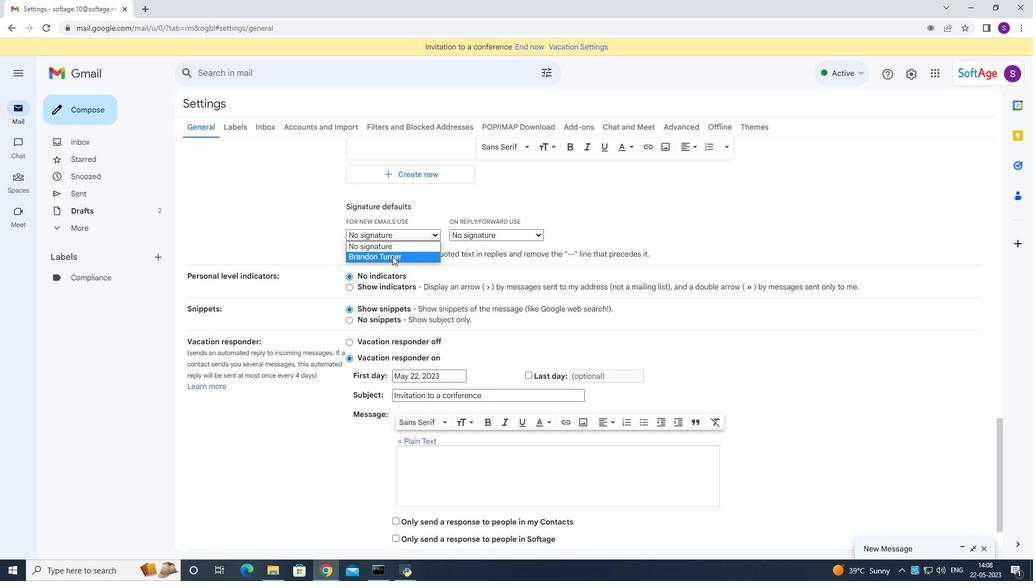 
Action: Mouse pressed left at (391, 254)
Screenshot: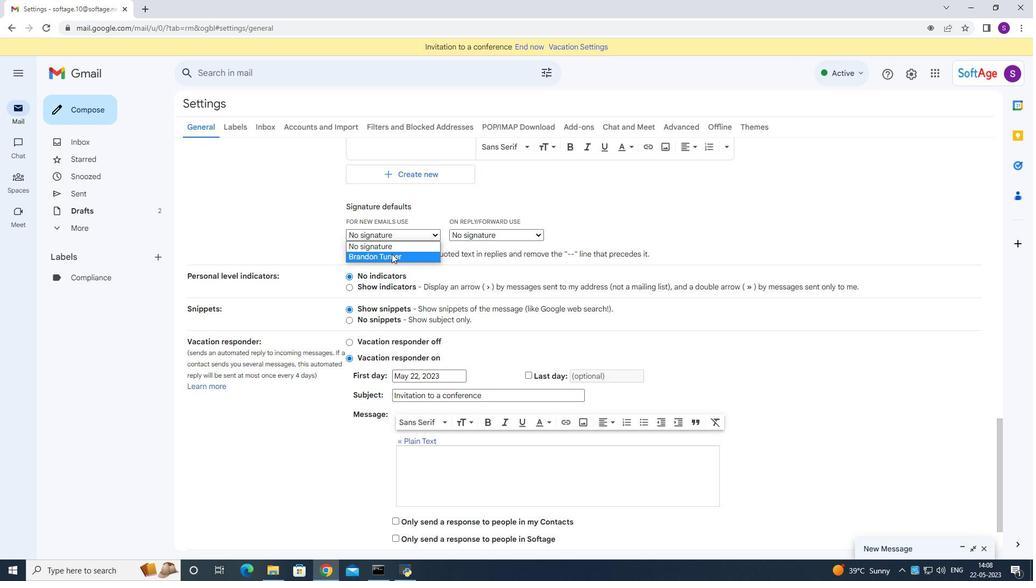 
Action: Mouse moved to (486, 237)
Screenshot: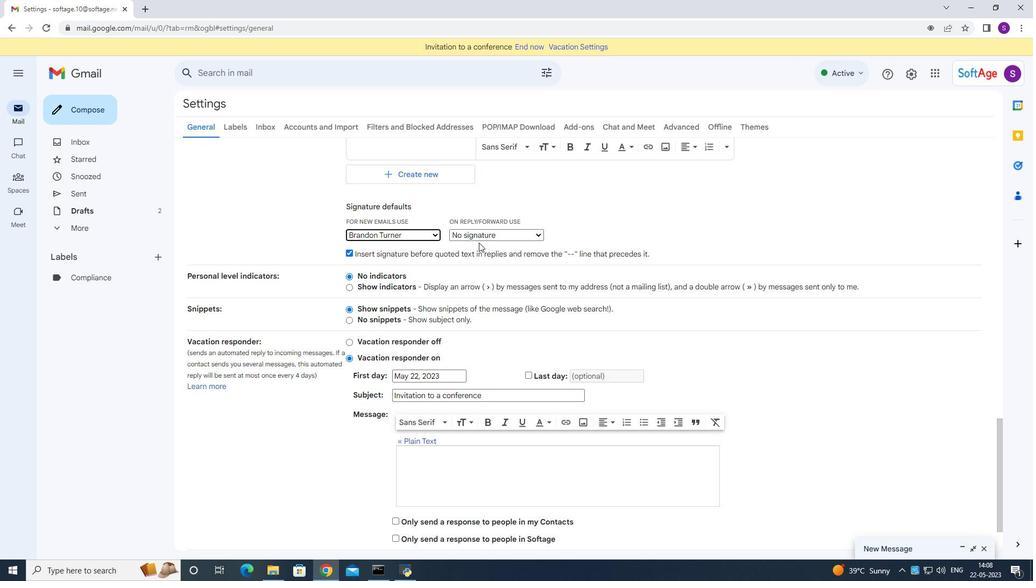 
Action: Mouse pressed left at (486, 237)
Screenshot: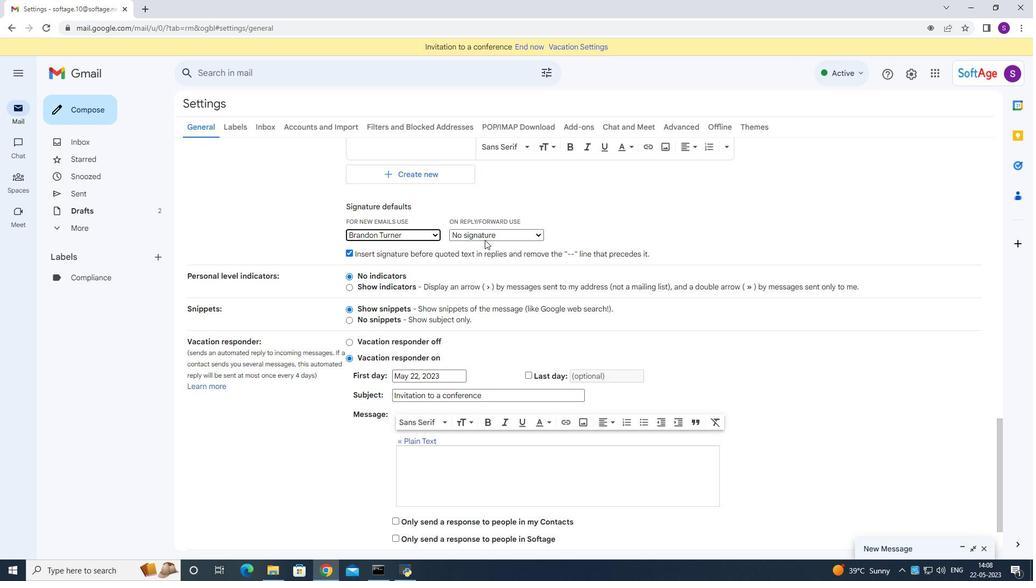 
Action: Mouse moved to (475, 259)
Screenshot: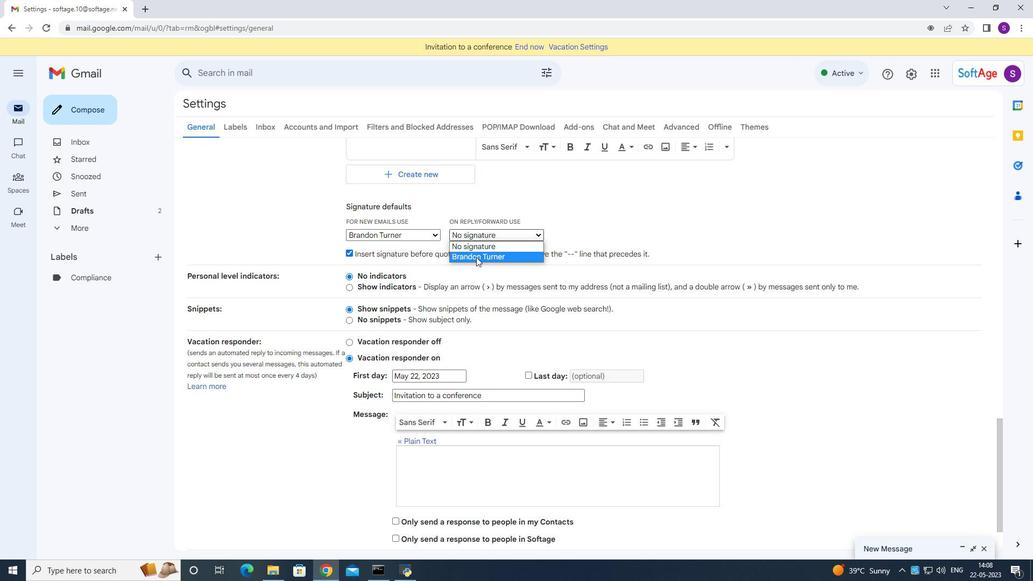 
Action: Mouse pressed left at (475, 259)
Screenshot: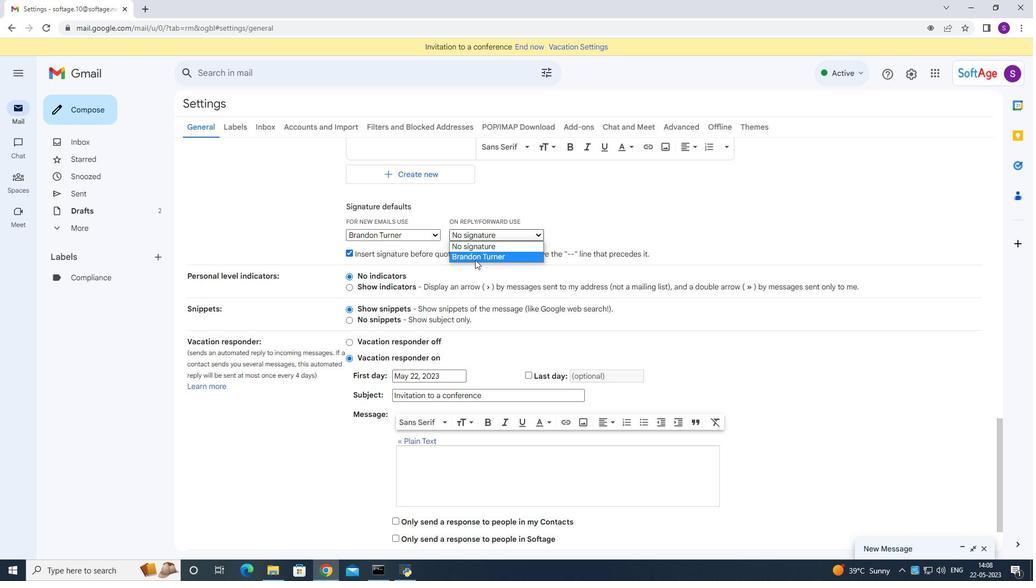 
Action: Mouse moved to (501, 390)
Screenshot: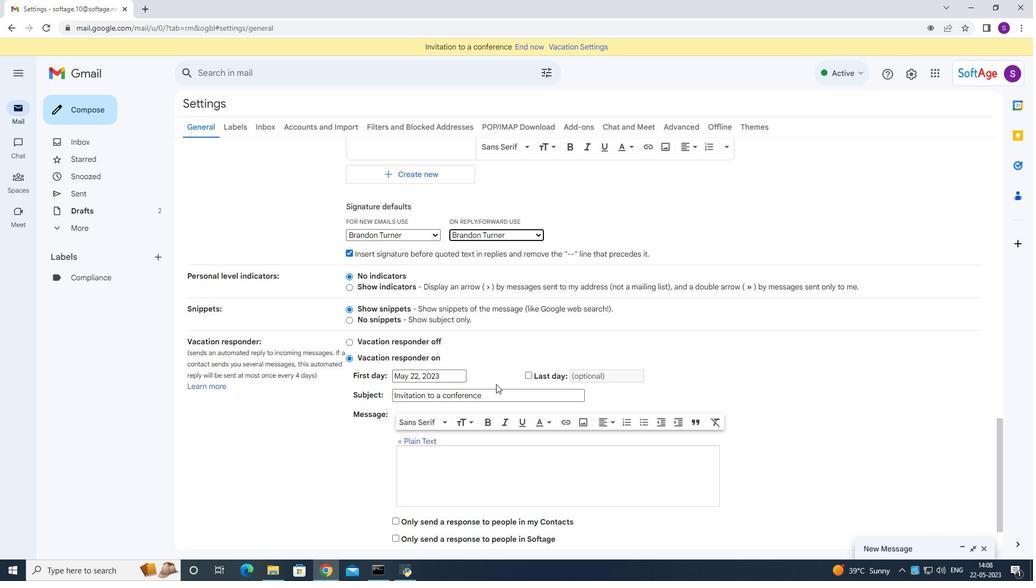 
Action: Mouse scrolled (501, 389) with delta (0, 0)
Screenshot: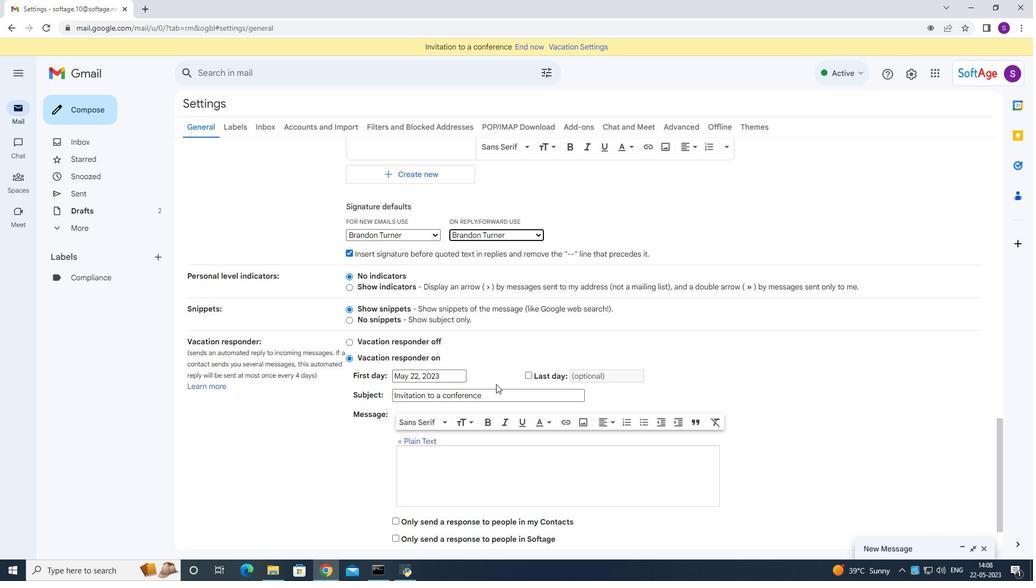 
Action: Mouse moved to (501, 391)
Screenshot: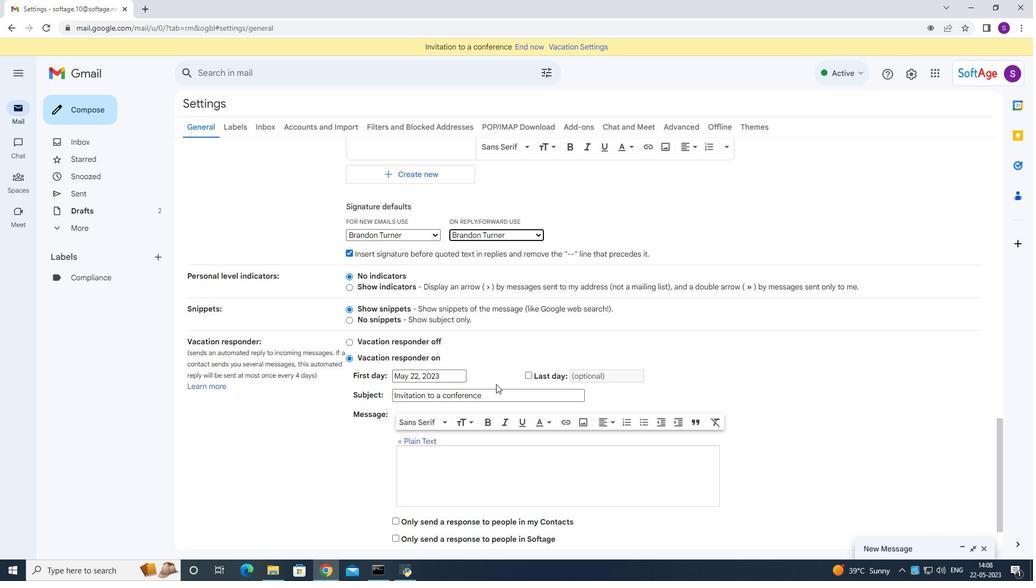 
Action: Mouse scrolled (501, 391) with delta (0, 0)
Screenshot: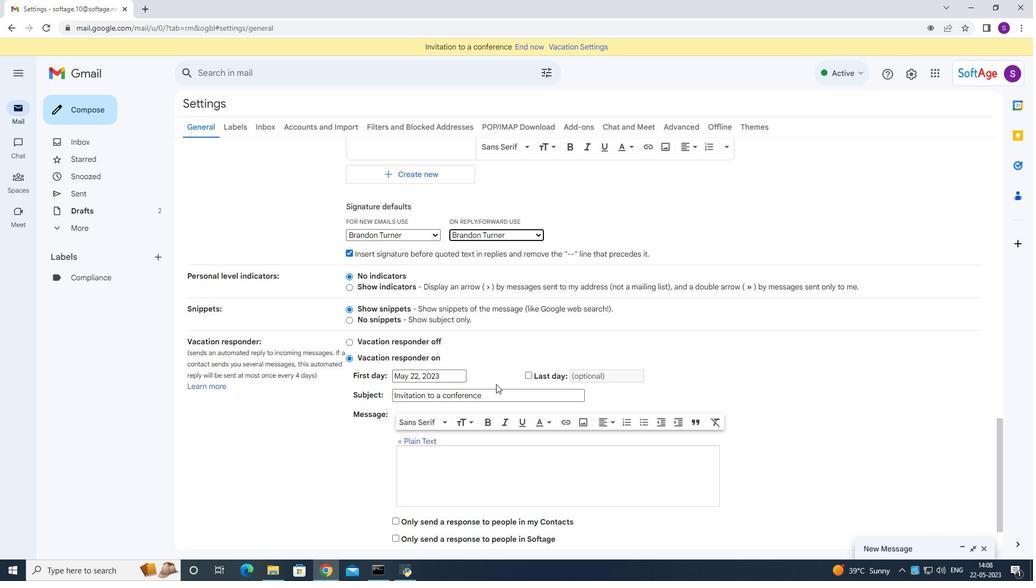 
Action: Mouse moved to (501, 392)
Screenshot: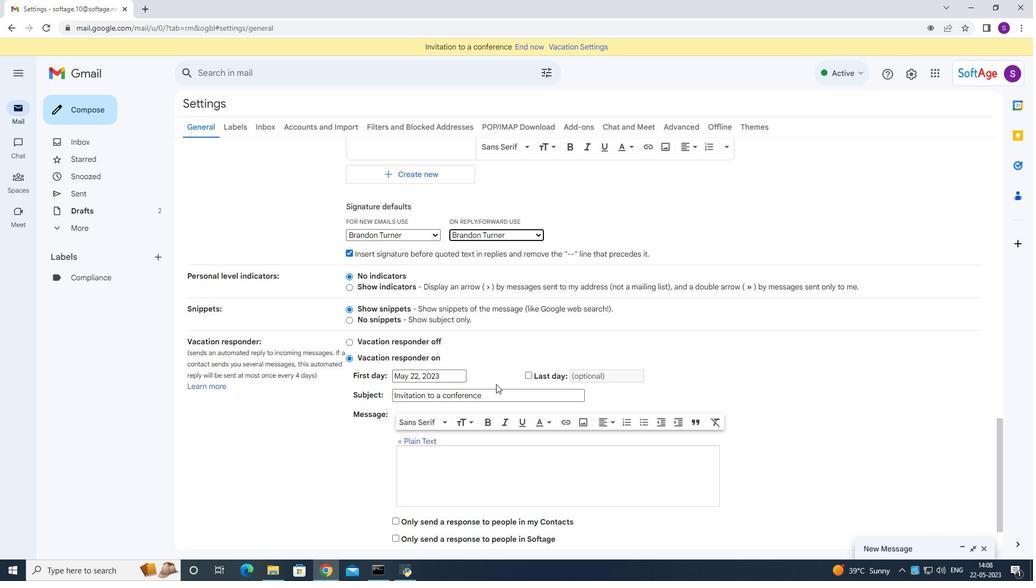 
Action: Mouse scrolled (501, 391) with delta (0, 0)
Screenshot: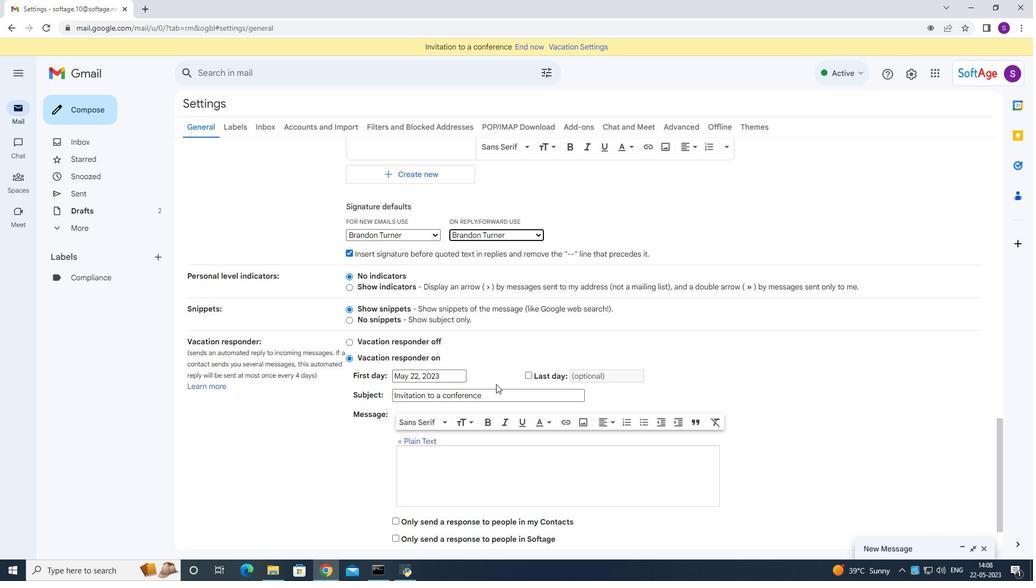 
Action: Mouse scrolled (501, 391) with delta (0, 0)
Screenshot: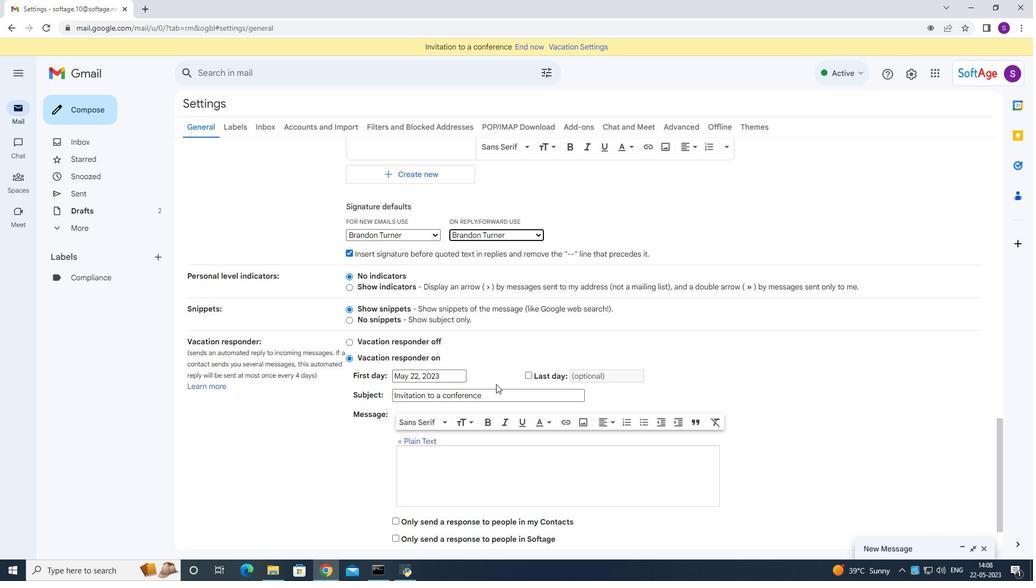 
Action: Mouse moved to (501, 392)
Screenshot: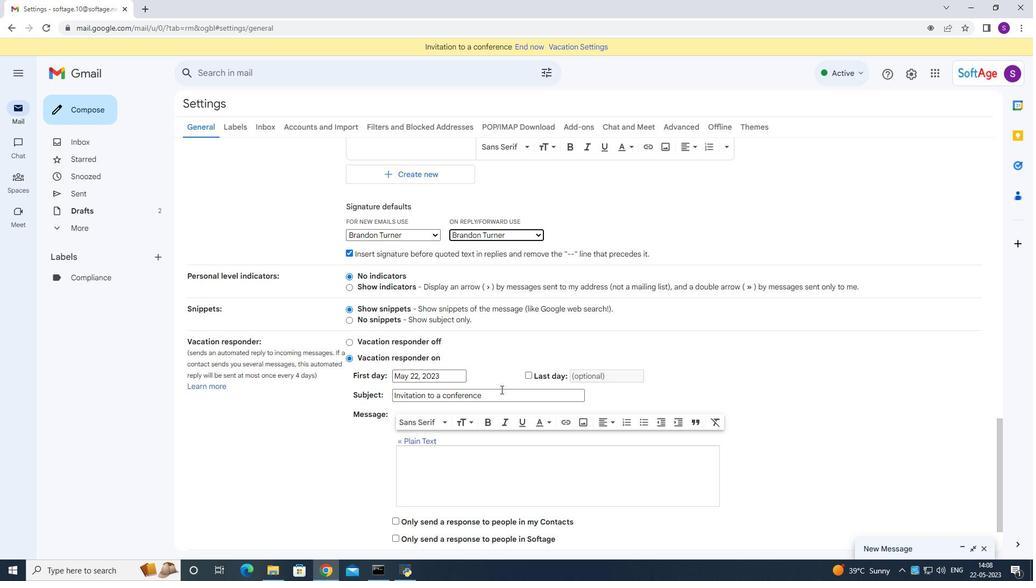 
Action: Mouse scrolled (501, 391) with delta (0, 0)
Screenshot: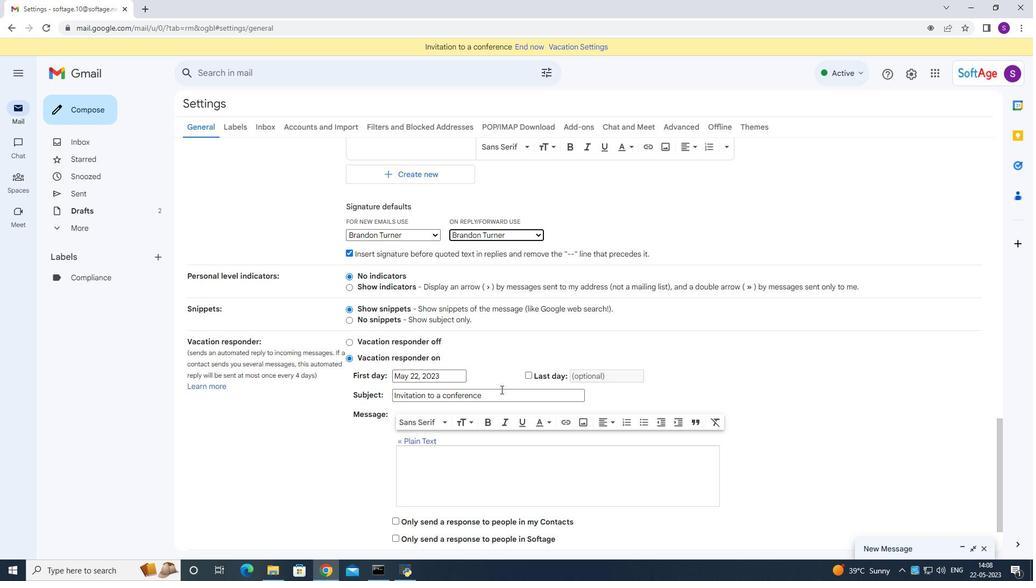 
Action: Mouse moved to (548, 492)
Screenshot: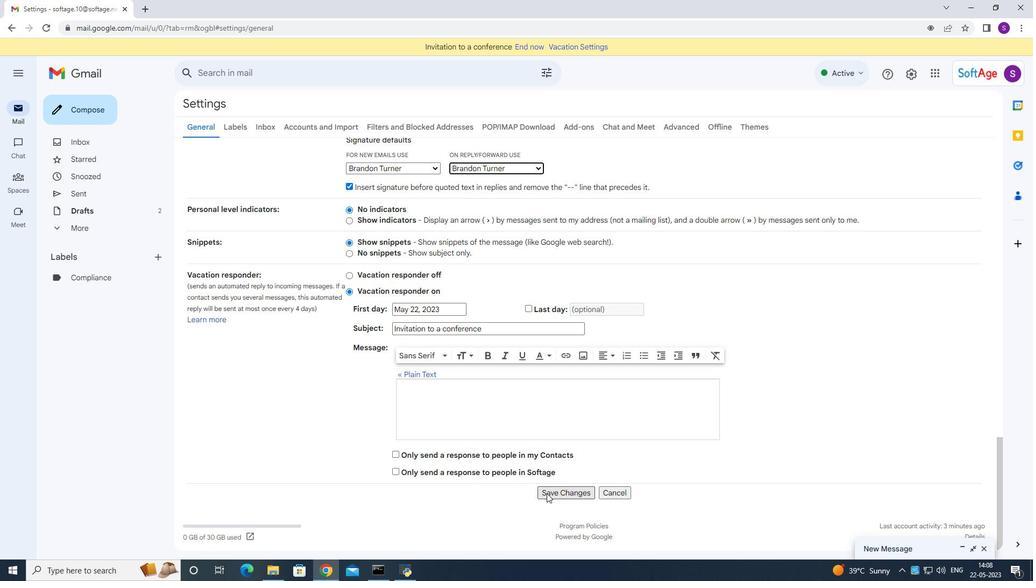 
Action: Mouse pressed left at (548, 492)
Screenshot: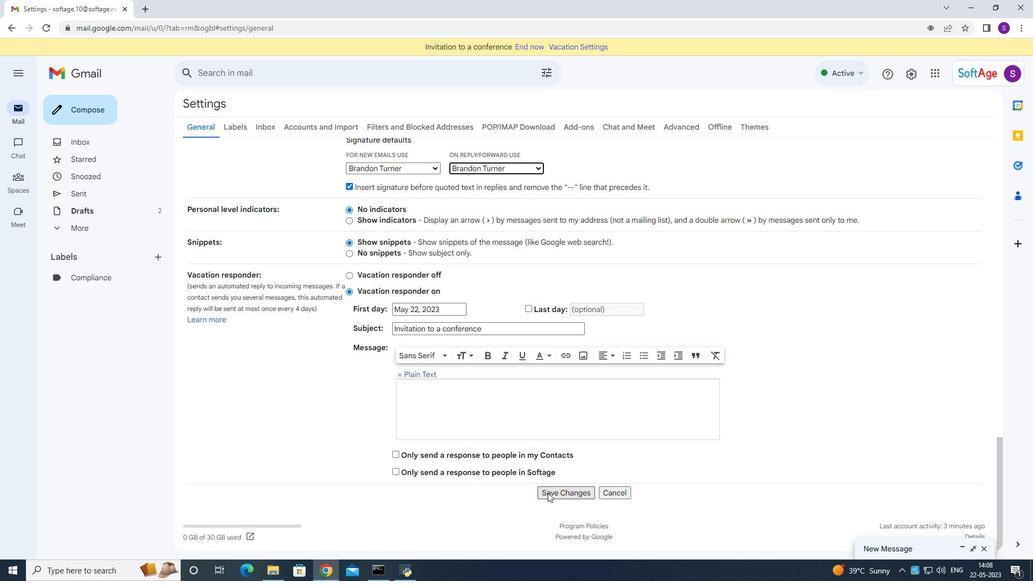 
Action: Mouse moved to (885, 548)
Screenshot: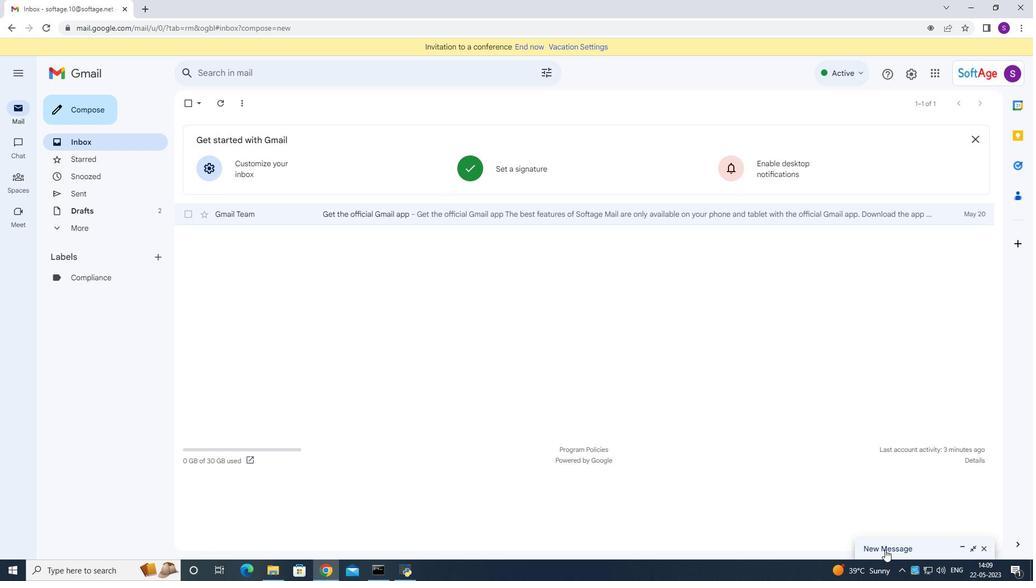 
Action: Mouse pressed left at (885, 548)
Screenshot: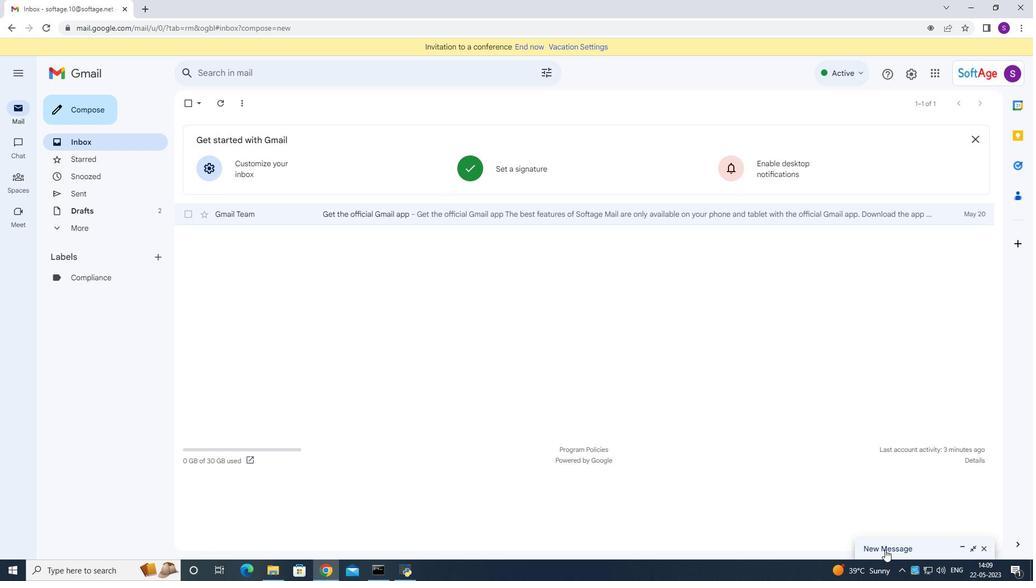 
Action: Mouse moved to (941, 69)
Screenshot: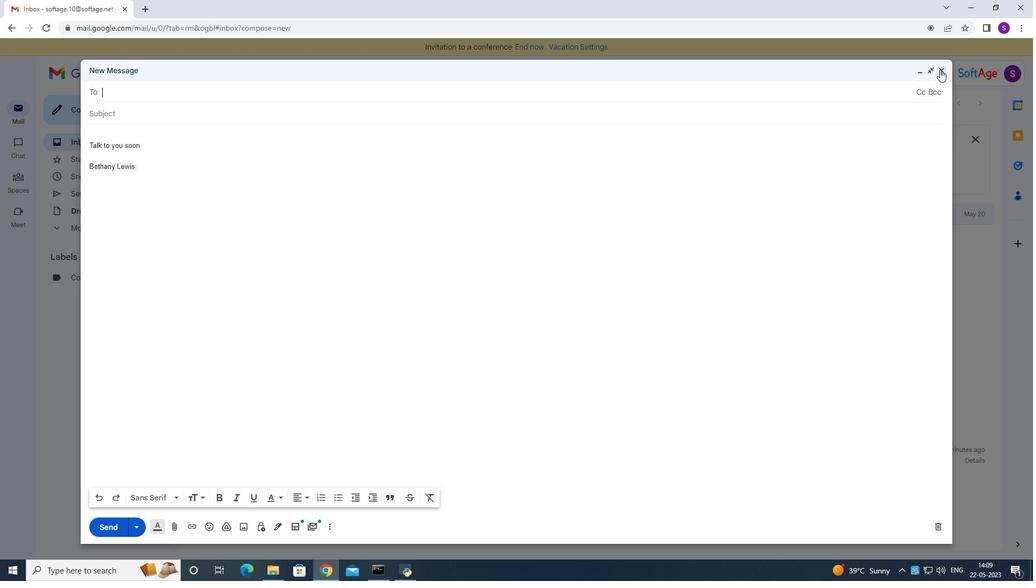 
Action: Mouse pressed left at (941, 69)
Screenshot: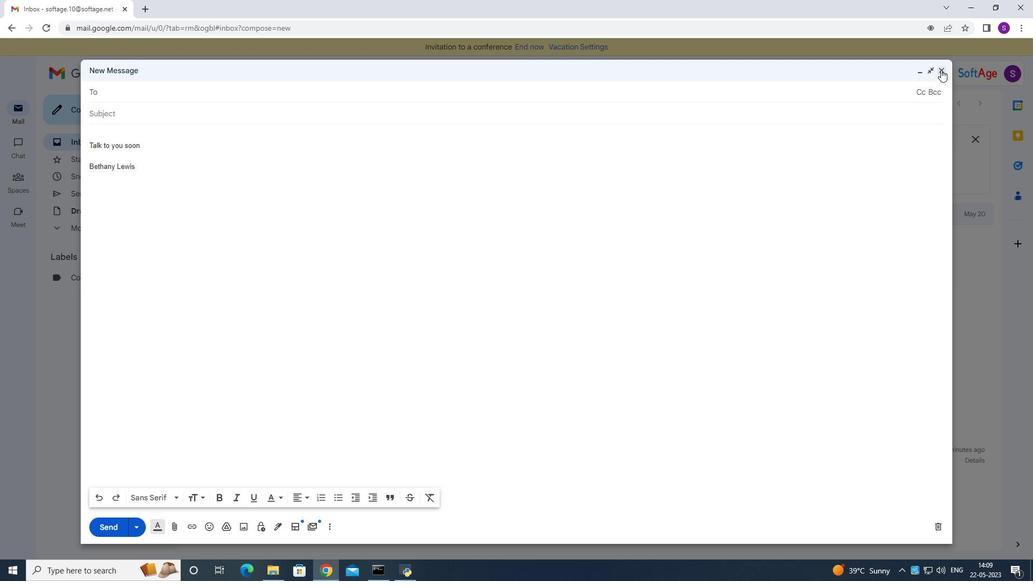 
Action: Mouse moved to (82, 102)
Screenshot: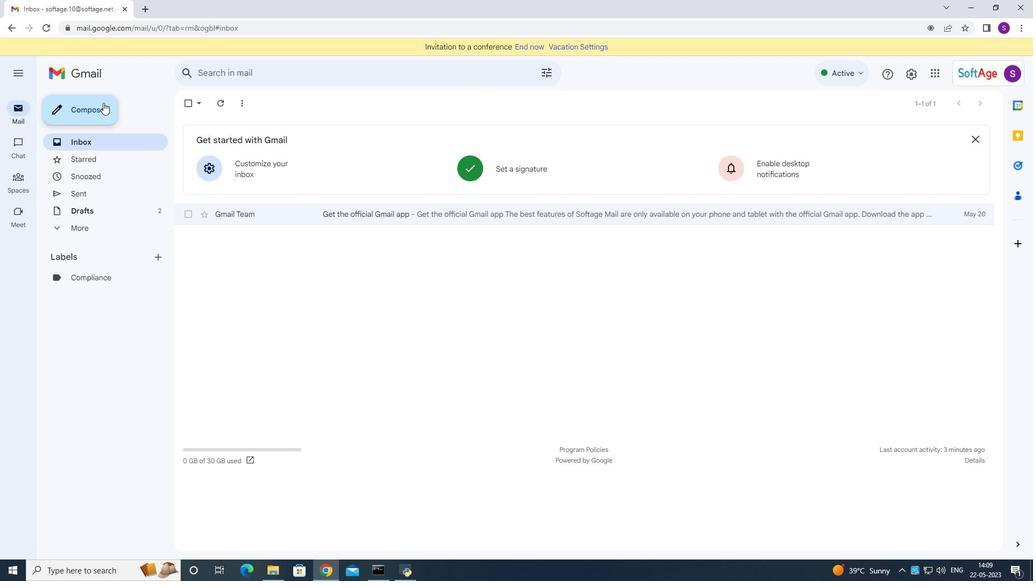 
Action: Mouse pressed left at (82, 102)
Screenshot: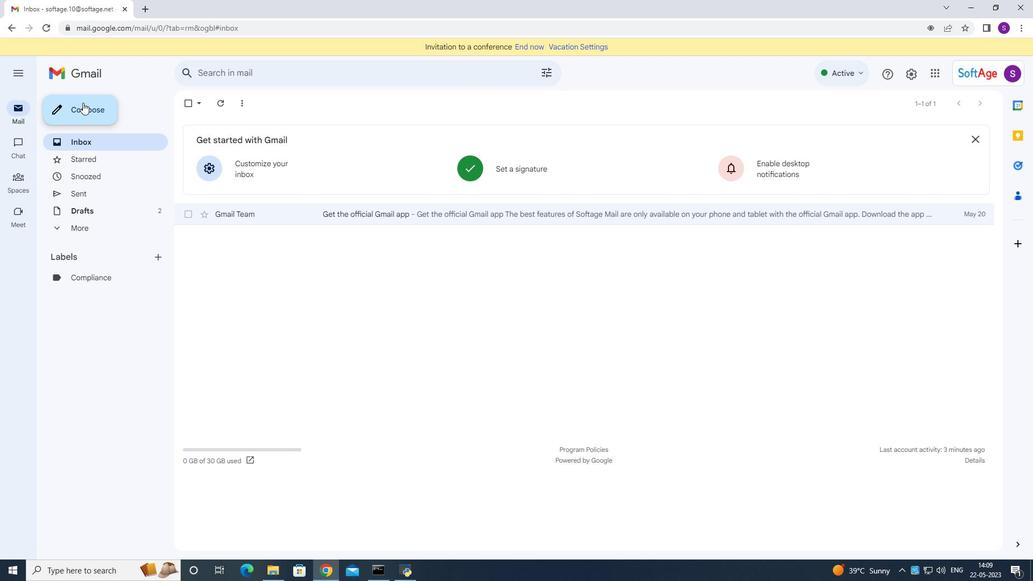 
Action: Mouse moved to (705, 267)
Screenshot: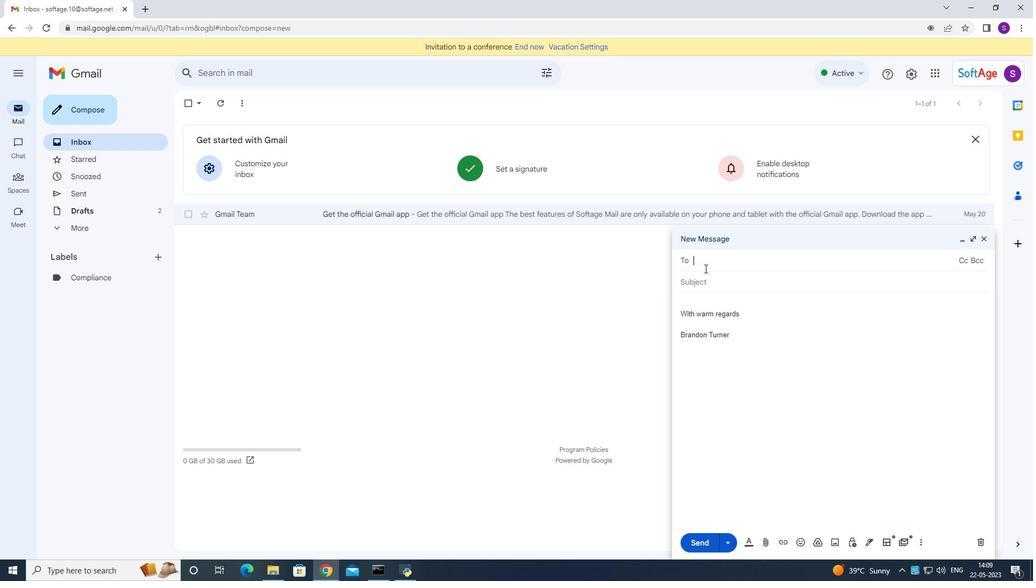 
Action: Mouse pressed left at (705, 267)
Screenshot: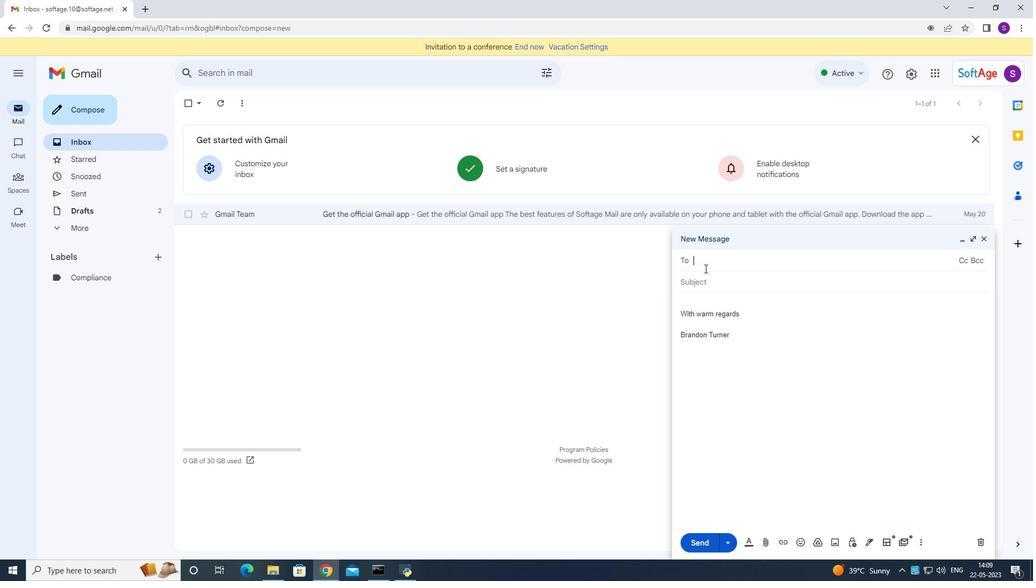 
Action: Key pressed <Key.shift>Softage.10<Key.shift>
Screenshot: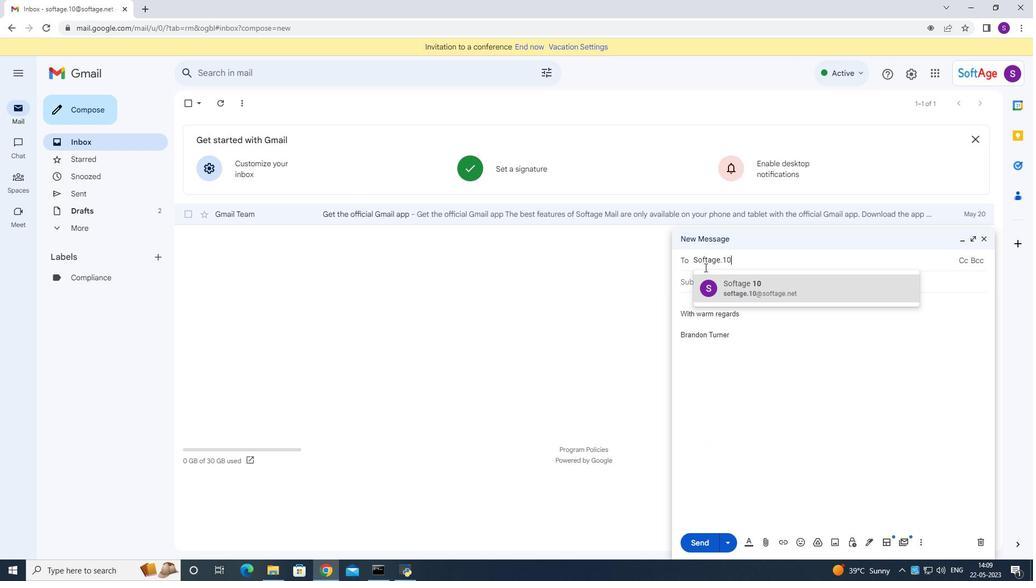
Action: Mouse moved to (688, 254)
Screenshot: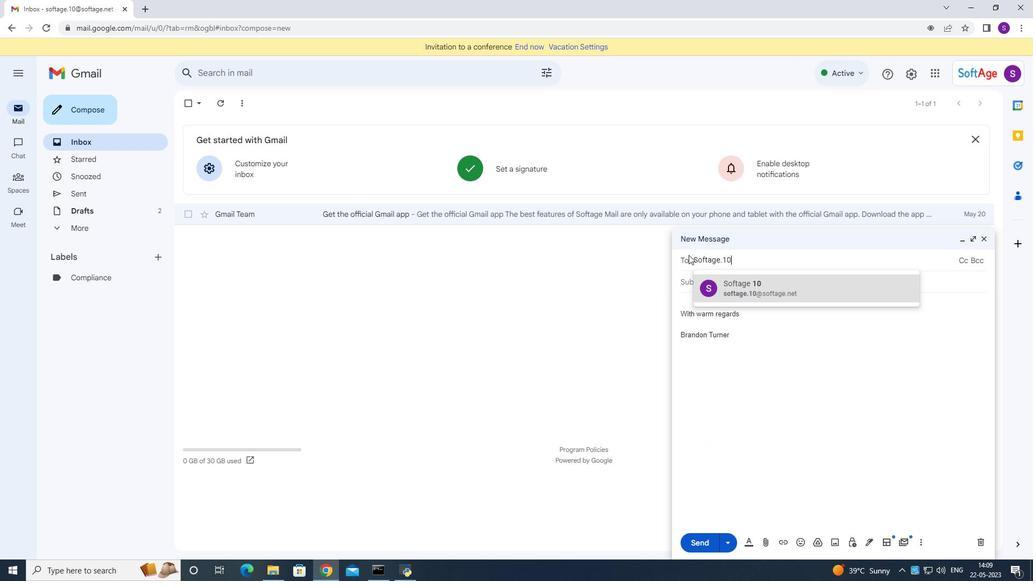 
Action: Key pressed @
Screenshot: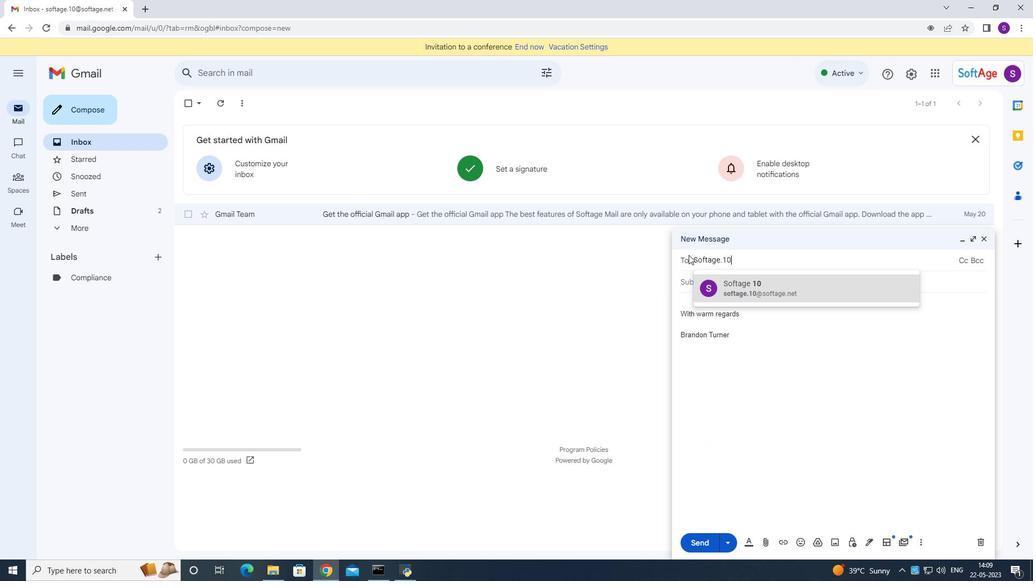 
Action: Mouse moved to (680, 249)
Screenshot: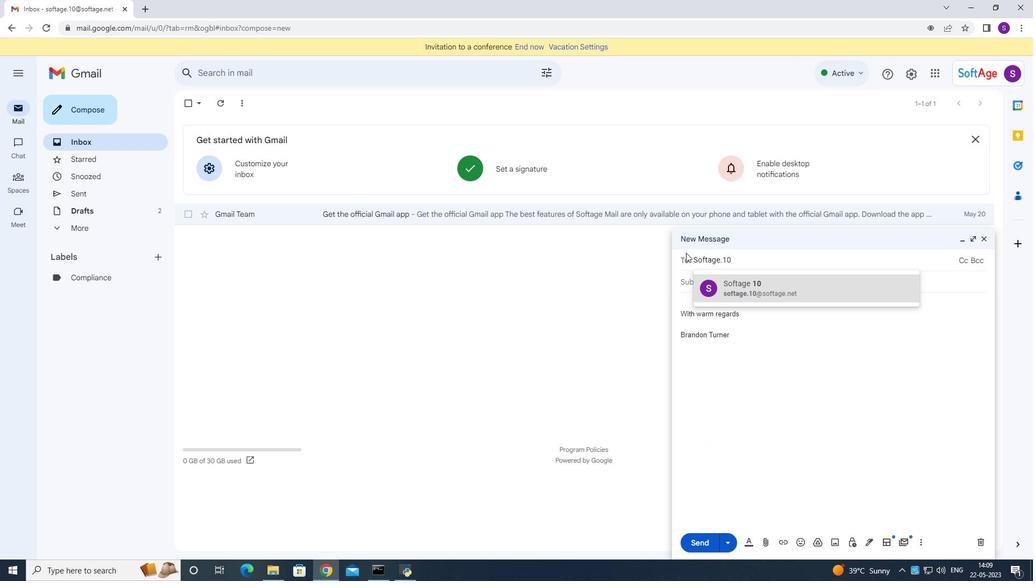 
Action: Key pressed softage.net
Screenshot: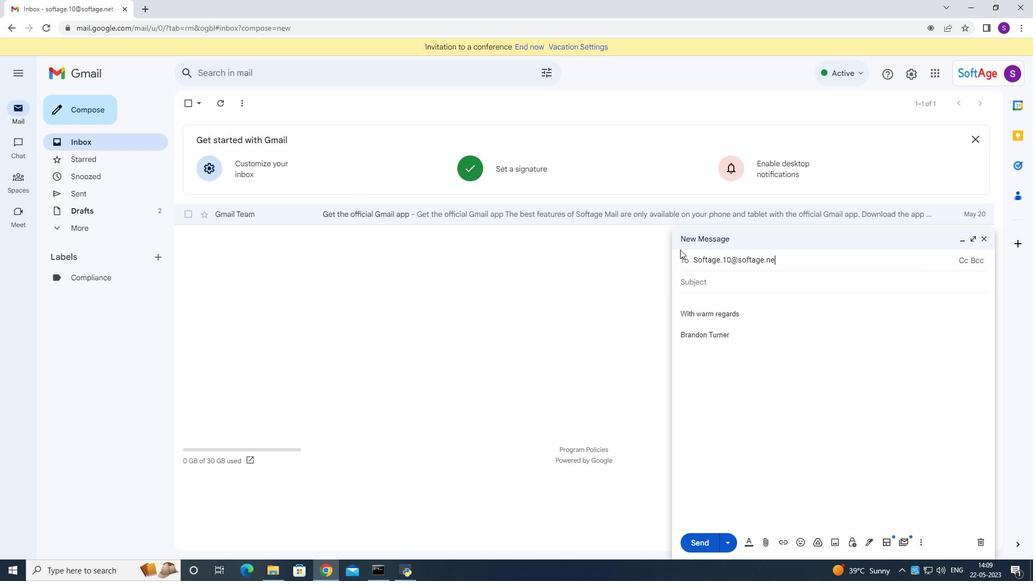 
Action: Mouse moved to (735, 285)
Screenshot: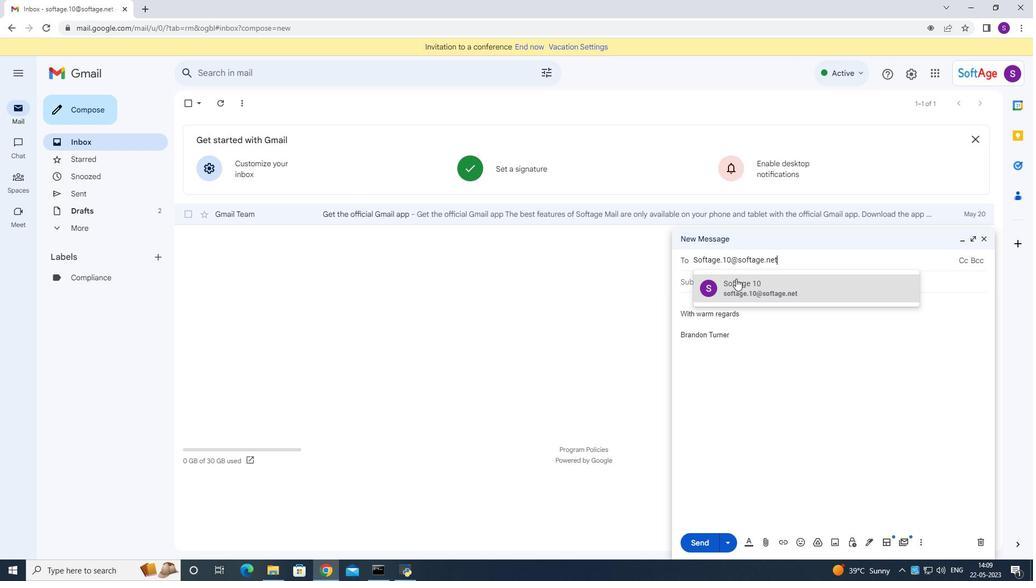 
Action: Mouse pressed left at (735, 285)
Screenshot: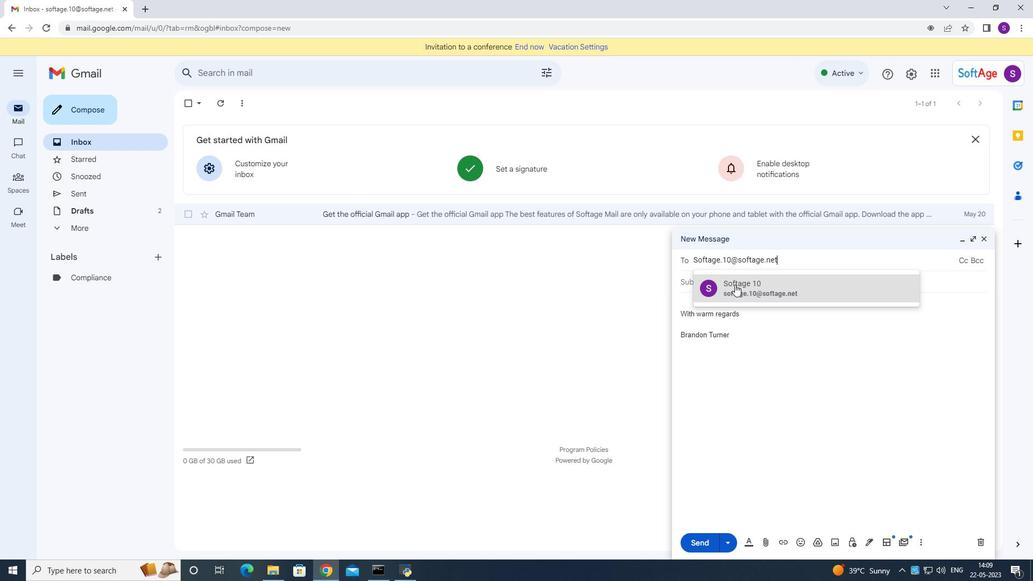 
Action: Mouse moved to (916, 540)
Screenshot: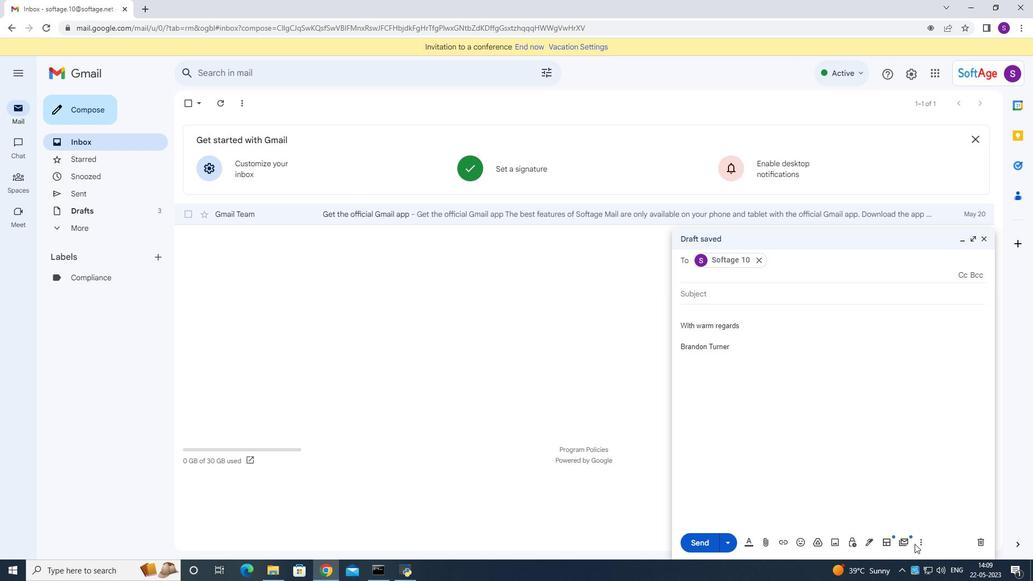 
Action: Mouse pressed left at (916, 540)
Screenshot: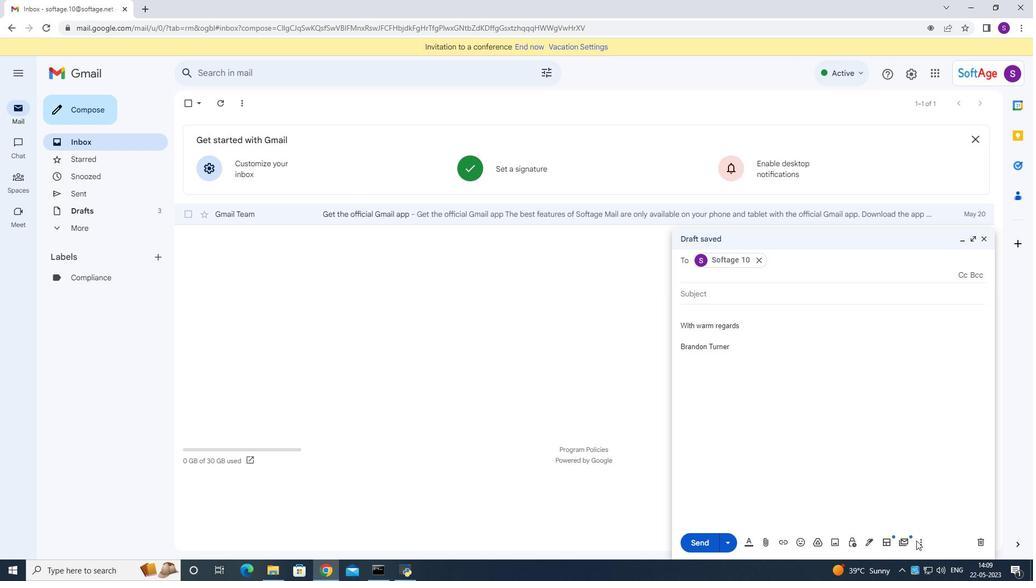 
Action: Mouse moved to (921, 544)
Screenshot: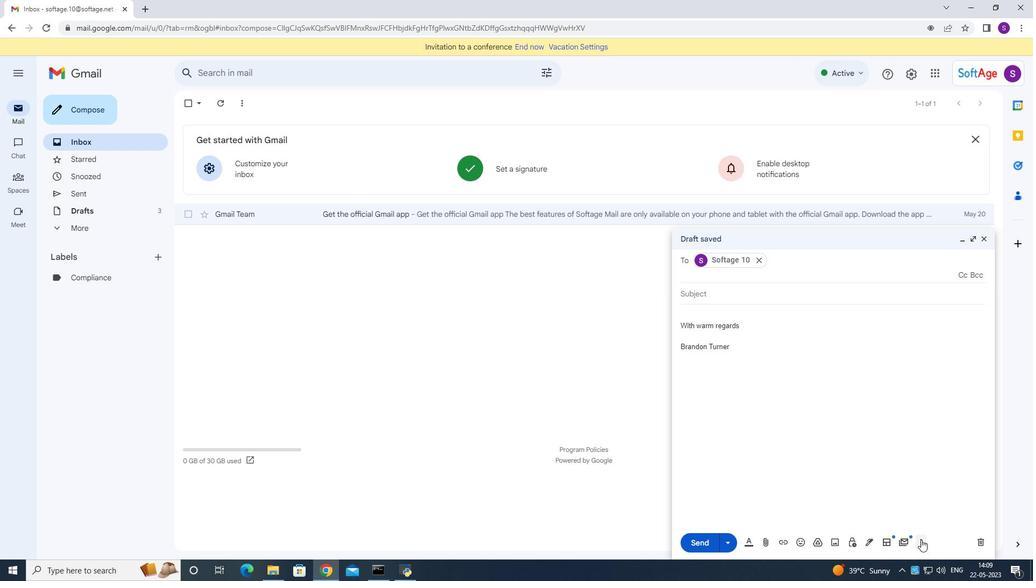 
Action: Mouse pressed left at (921, 544)
Screenshot: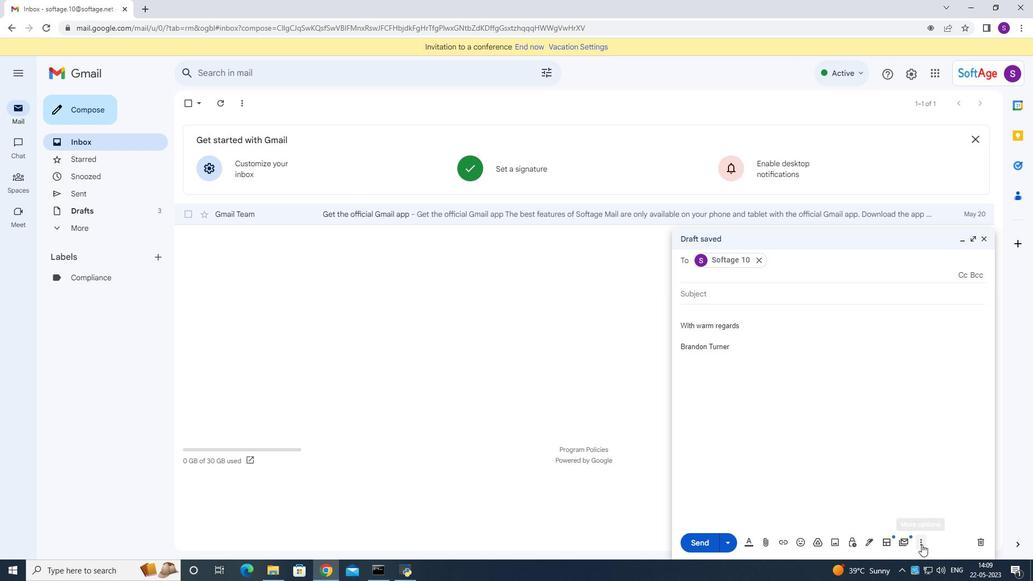
Action: Mouse moved to (825, 439)
Screenshot: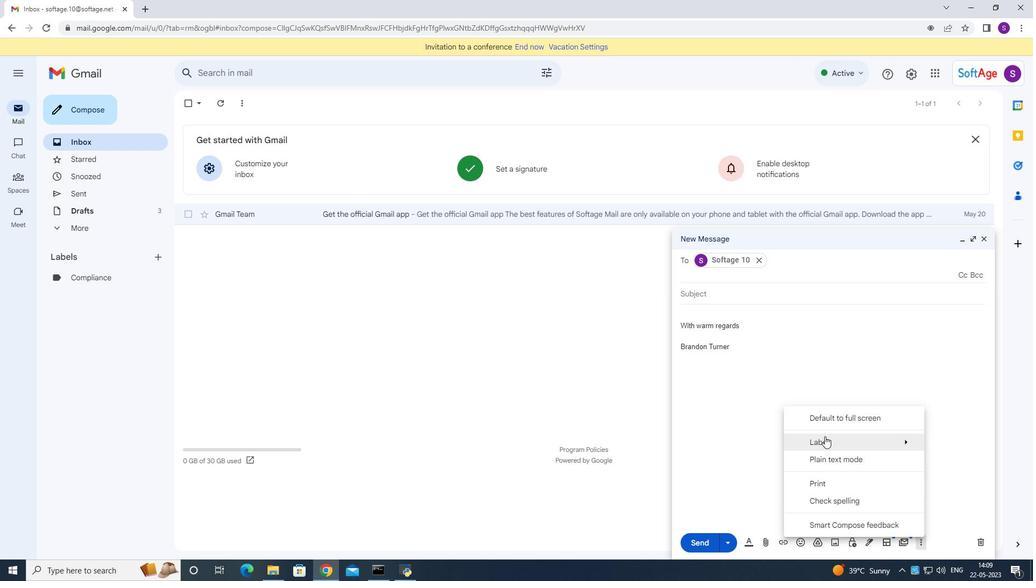 
Action: Mouse pressed left at (825, 439)
Screenshot: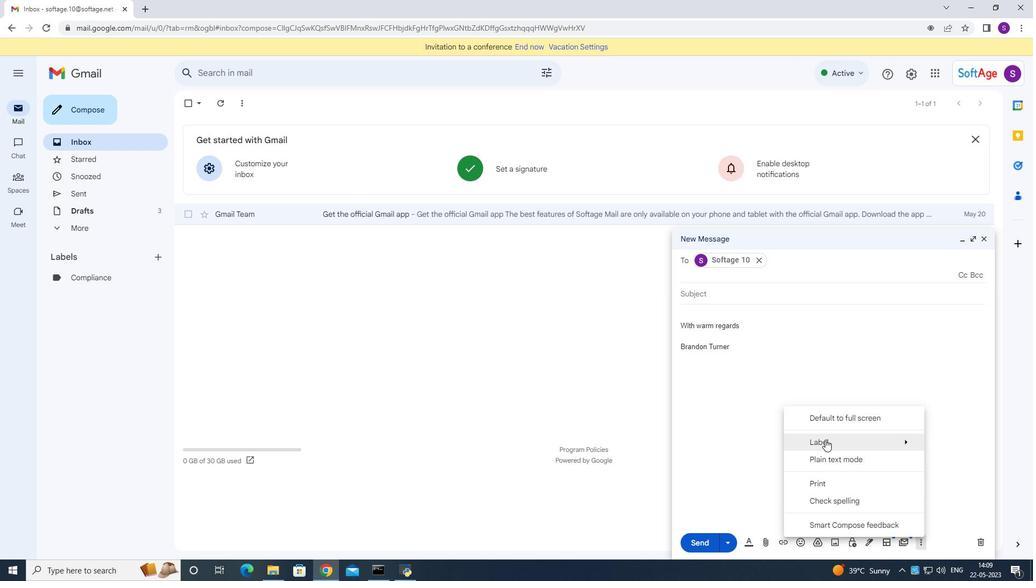 
Action: Mouse moved to (691, 420)
Screenshot: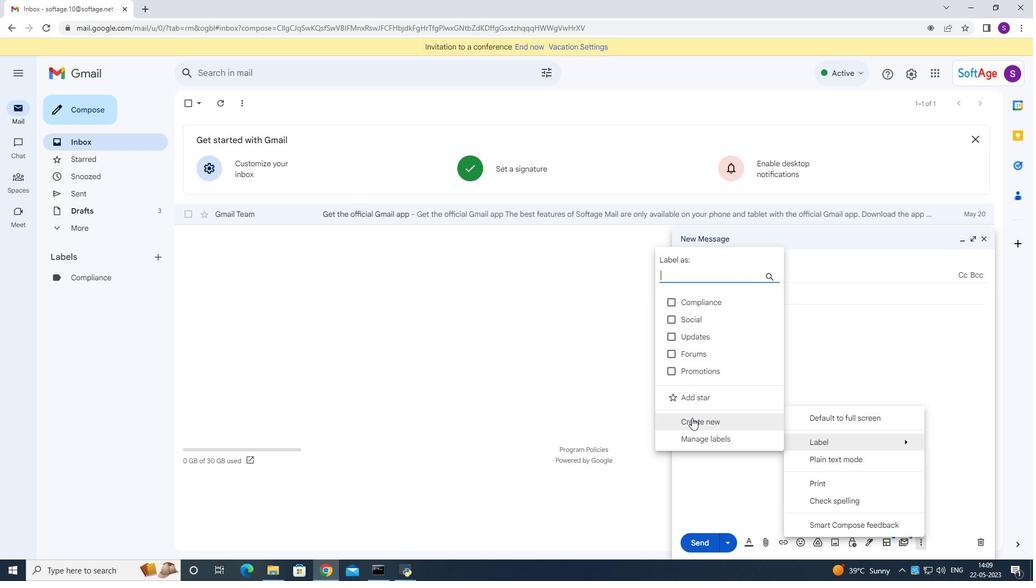 
Action: Mouse pressed left at (691, 420)
Screenshot: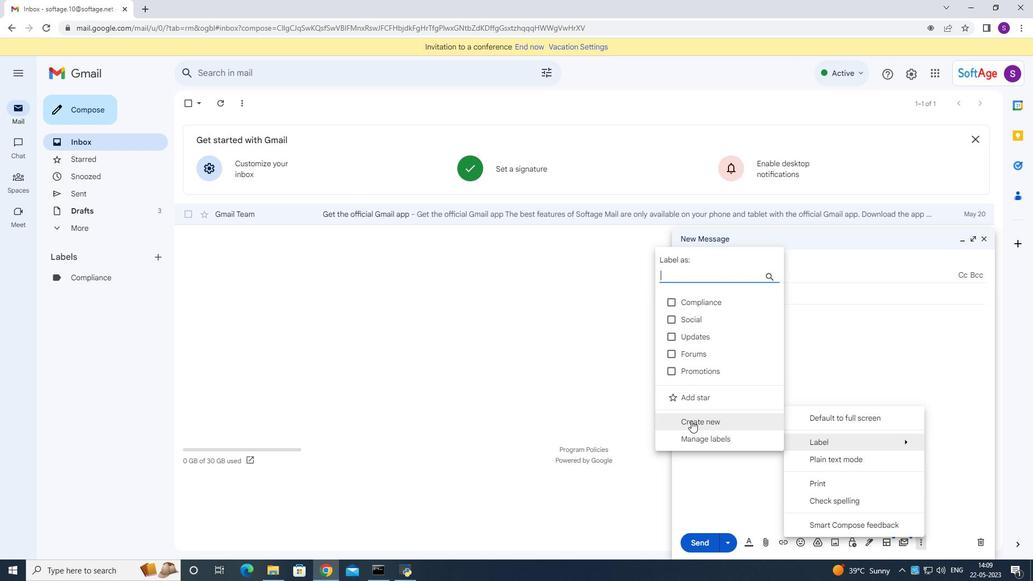 
Action: Mouse moved to (426, 294)
Screenshot: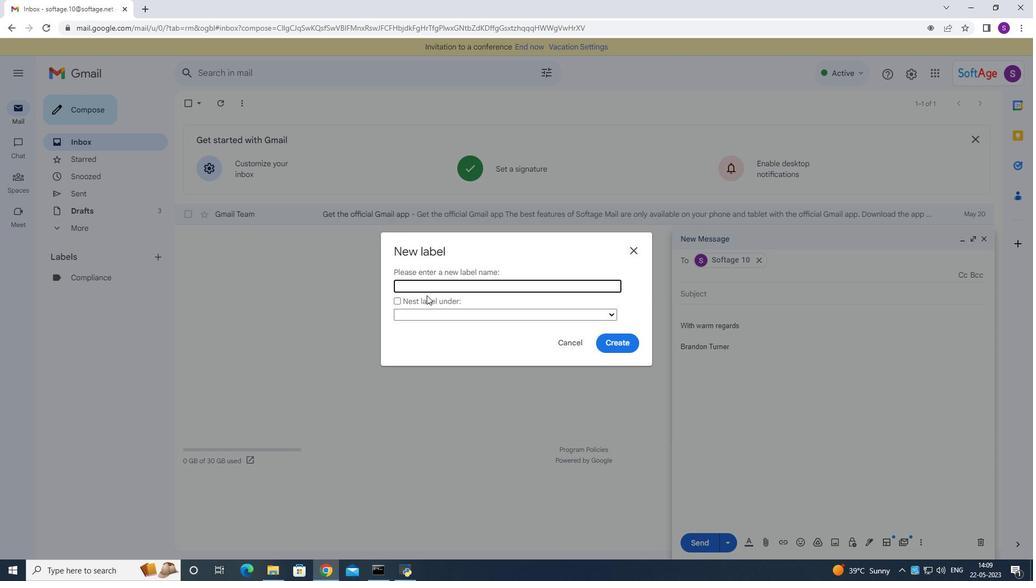 
Action: Key pressed <Key.shift><Key.shift><Key.shift>Privacy<Key.space>policies
Screenshot: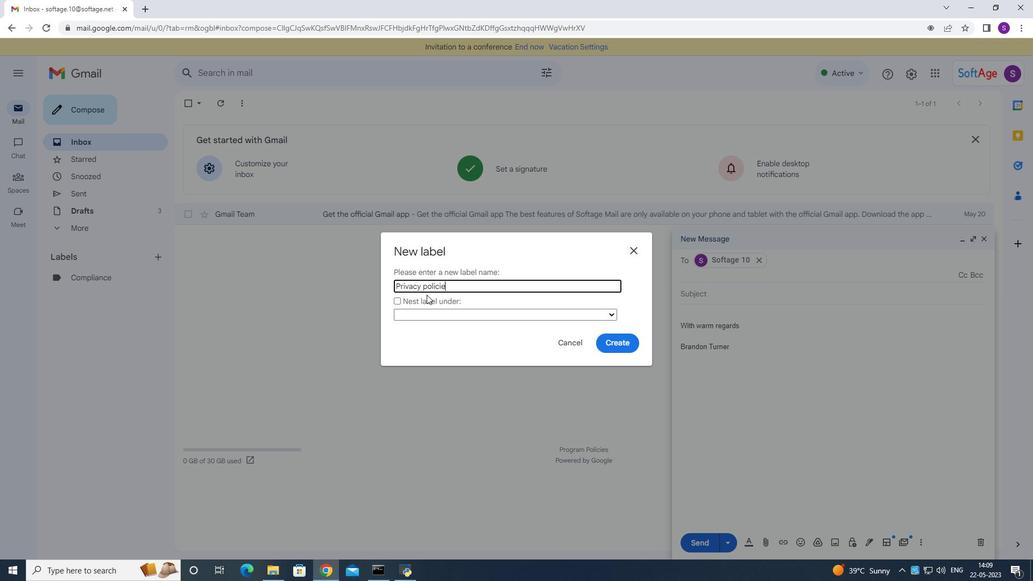 
Action: Mouse moved to (609, 340)
Screenshot: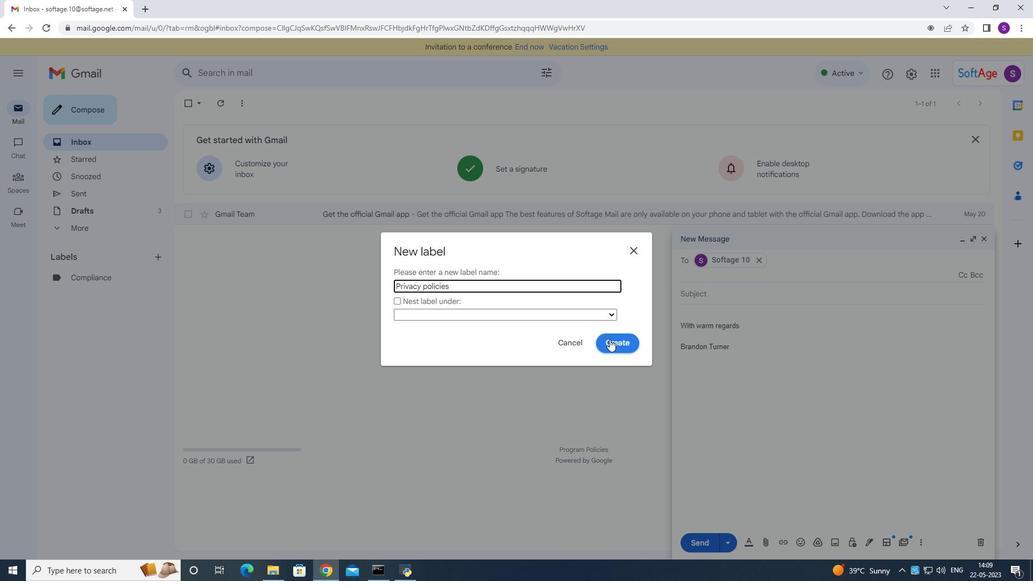 
Action: Mouse pressed left at (609, 340)
Screenshot: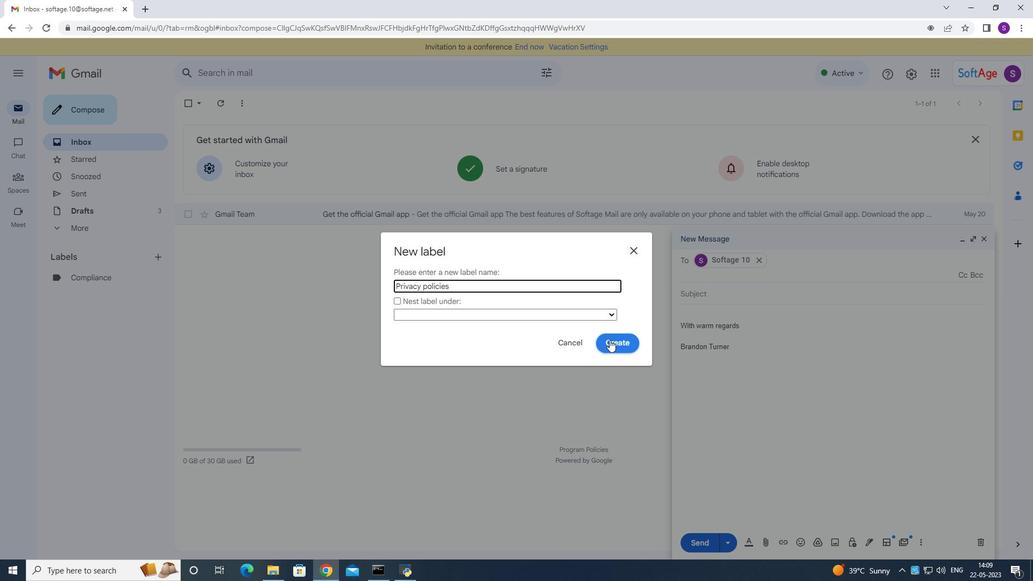 
Action: Mouse moved to (698, 544)
Screenshot: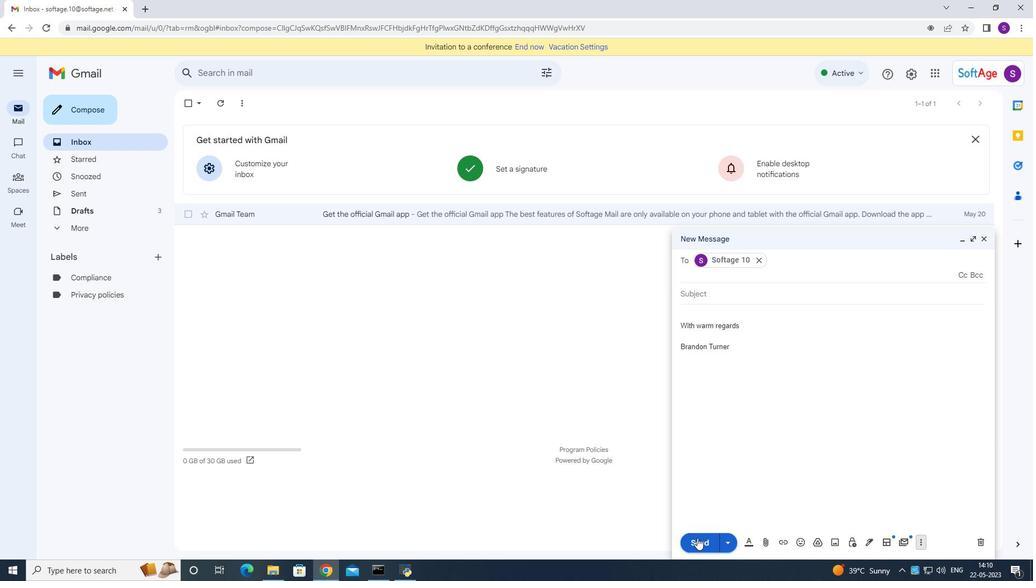 
Action: Mouse pressed left at (698, 544)
Screenshot: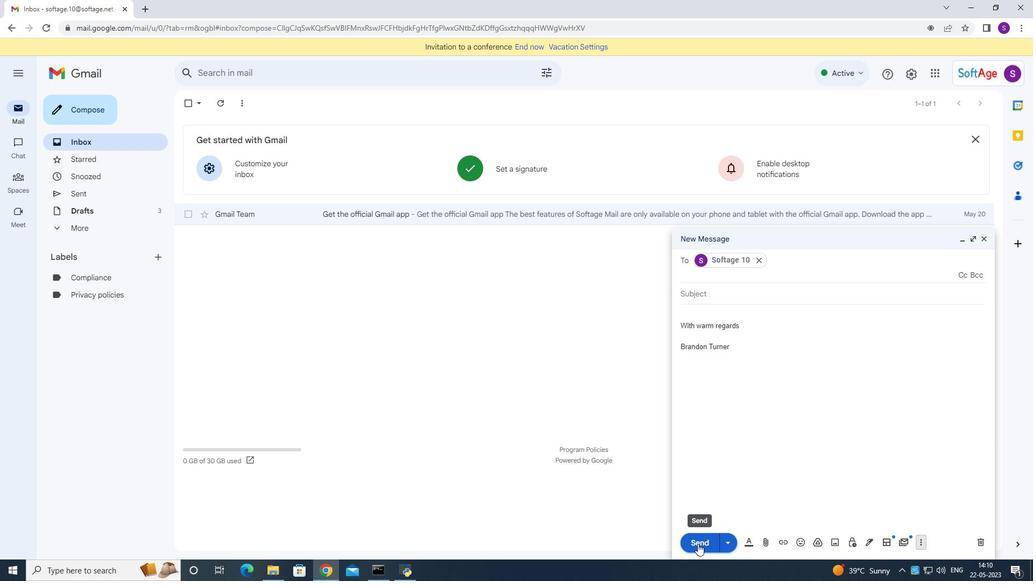 
Action: Mouse moved to (347, 312)
Screenshot: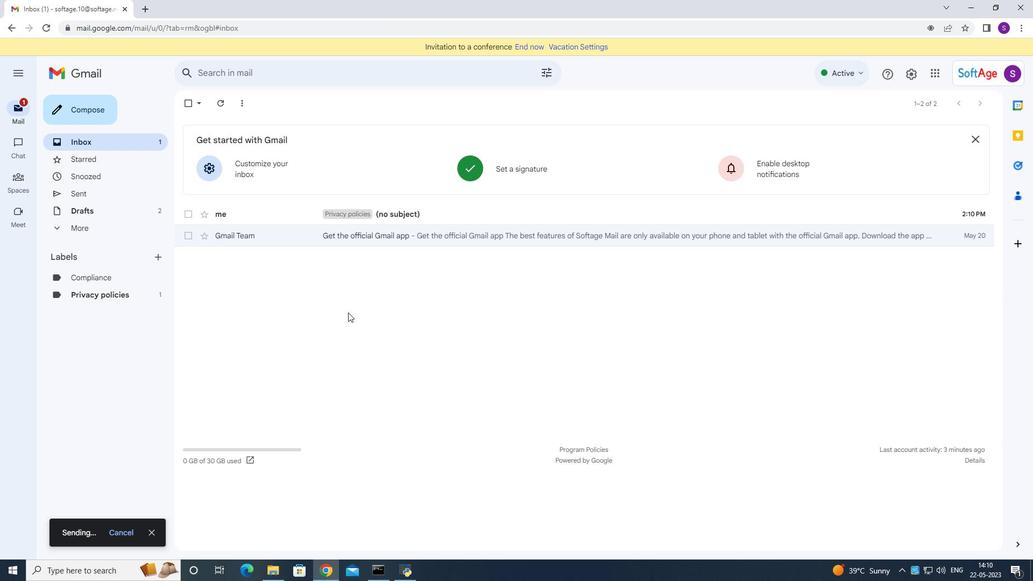 
